 Task: Look for space in Kerman, Iran from 22nd June, 2023 to 30th June, 2023 for 2 adults in price range Rs.7000 to Rs.15000. Place can be entire place with 1  bedroom having 1 bed and 1 bathroom. Property type can be house, flat, guest house, hotel. Booking option can be shelf check-in. Required host language is English.
Action: Mouse moved to (469, 83)
Screenshot: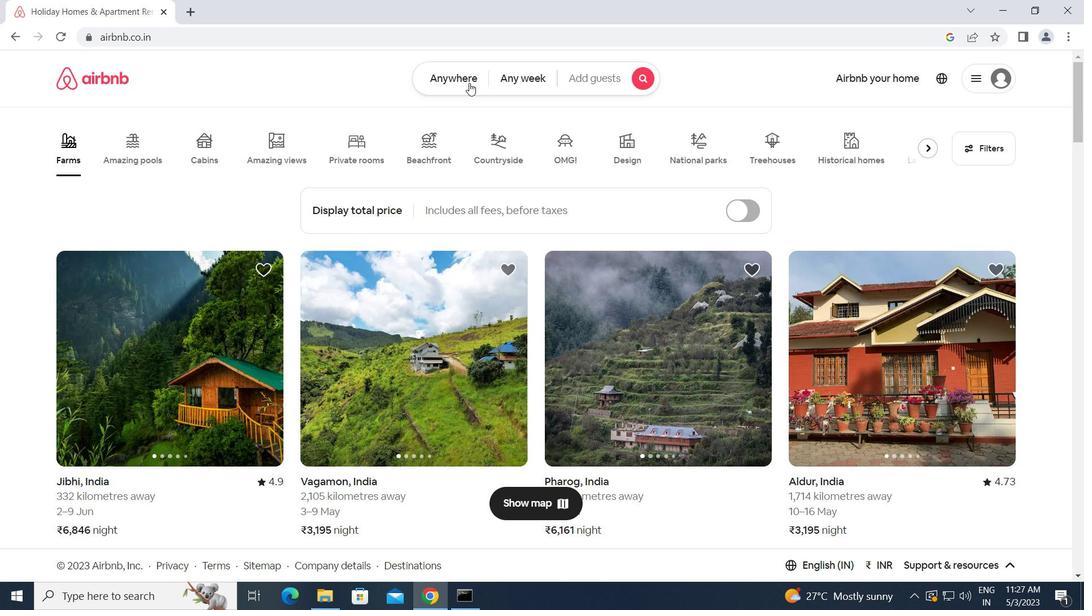 
Action: Mouse pressed left at (469, 83)
Screenshot: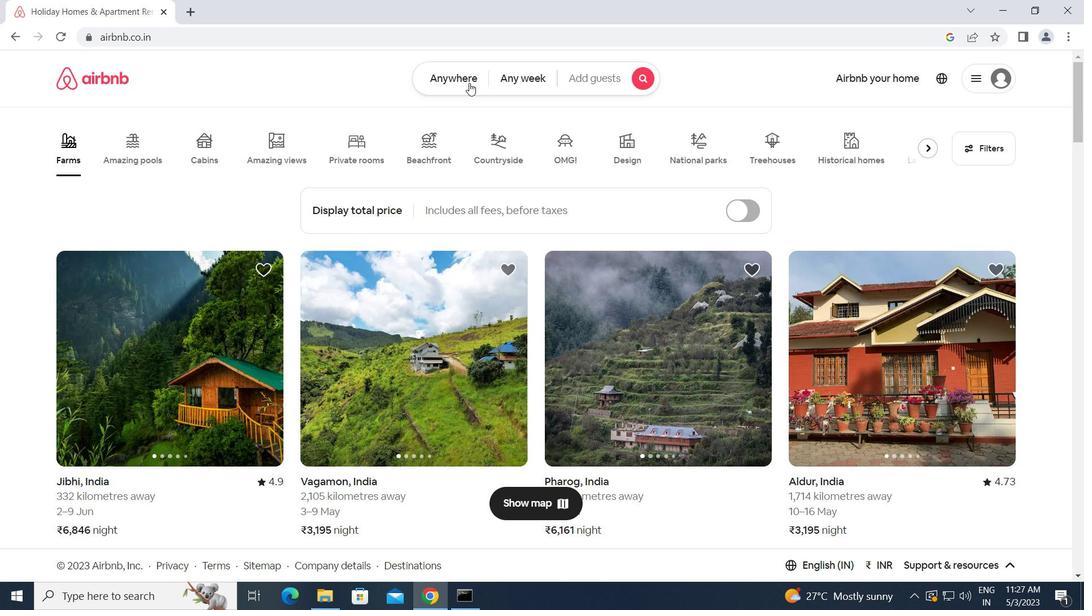 
Action: Mouse moved to (389, 120)
Screenshot: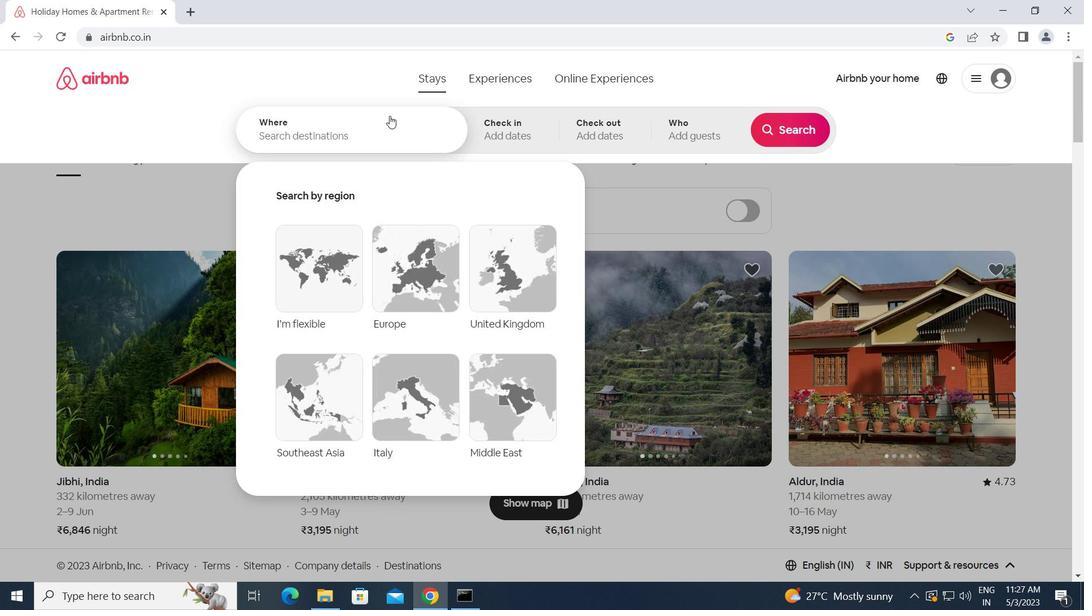 
Action: Mouse pressed left at (389, 120)
Screenshot: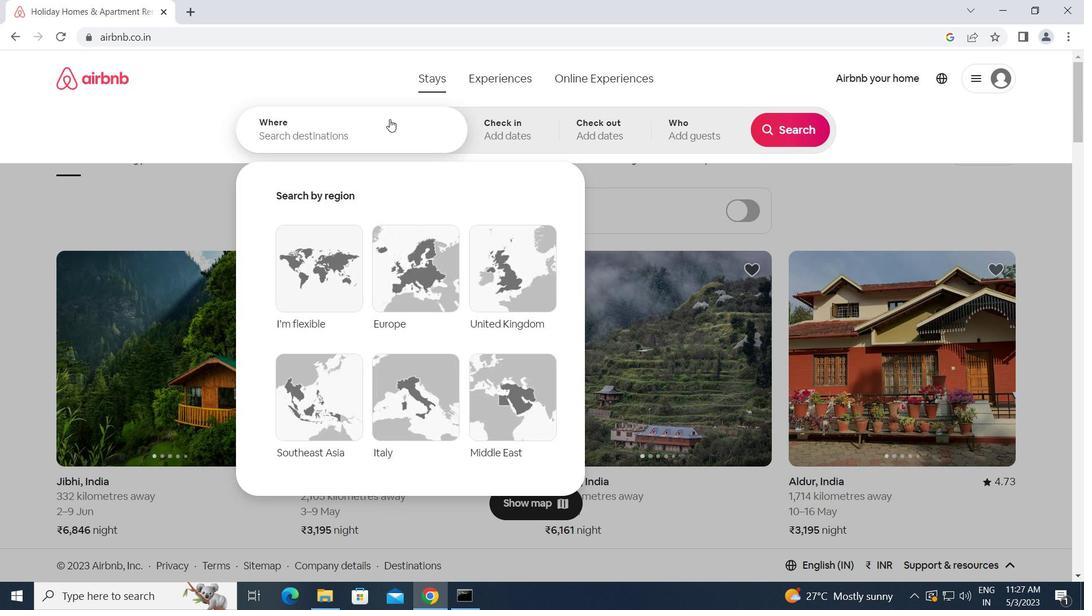 
Action: Mouse moved to (355, 102)
Screenshot: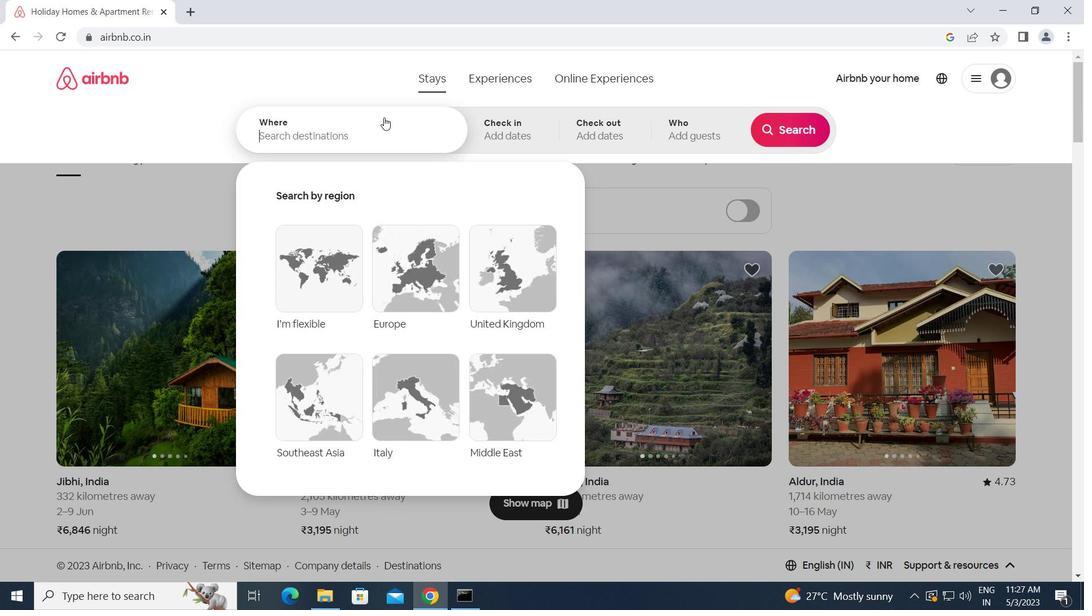 
Action: Key pressed k<Key.caps_lock>erman,<Key.space><Key.caps_lock>i<Key.caps_lock>ran<Key.enter>
Screenshot: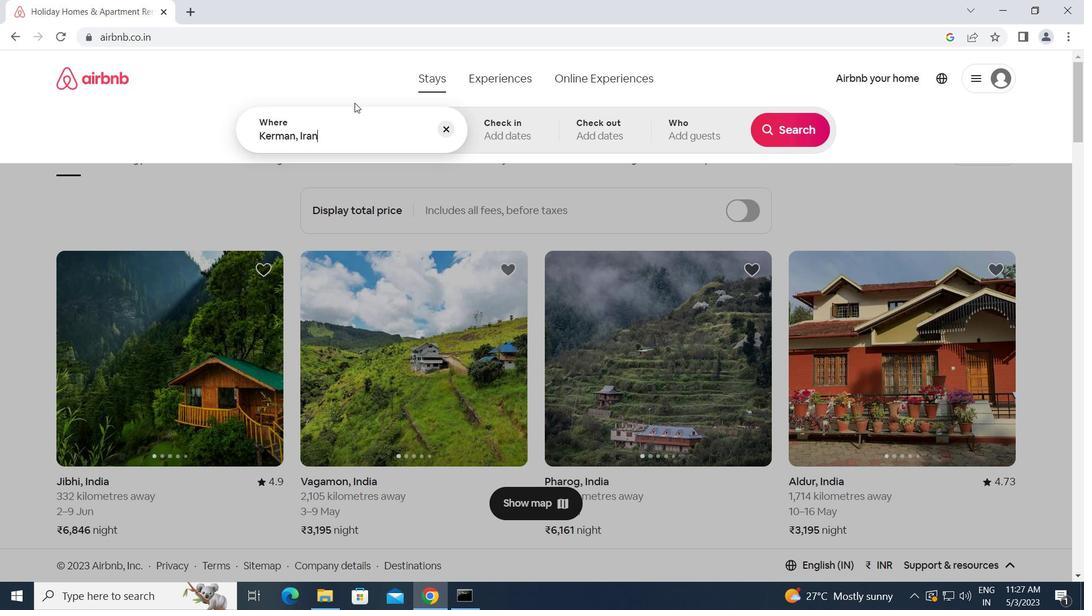 
Action: Mouse moved to (699, 405)
Screenshot: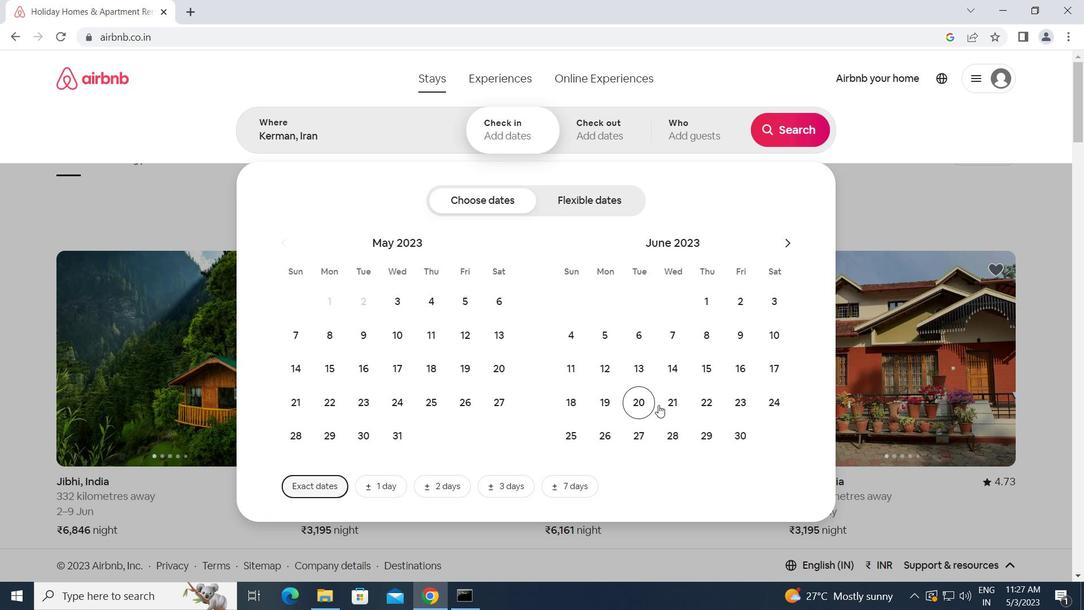 
Action: Mouse pressed left at (699, 405)
Screenshot: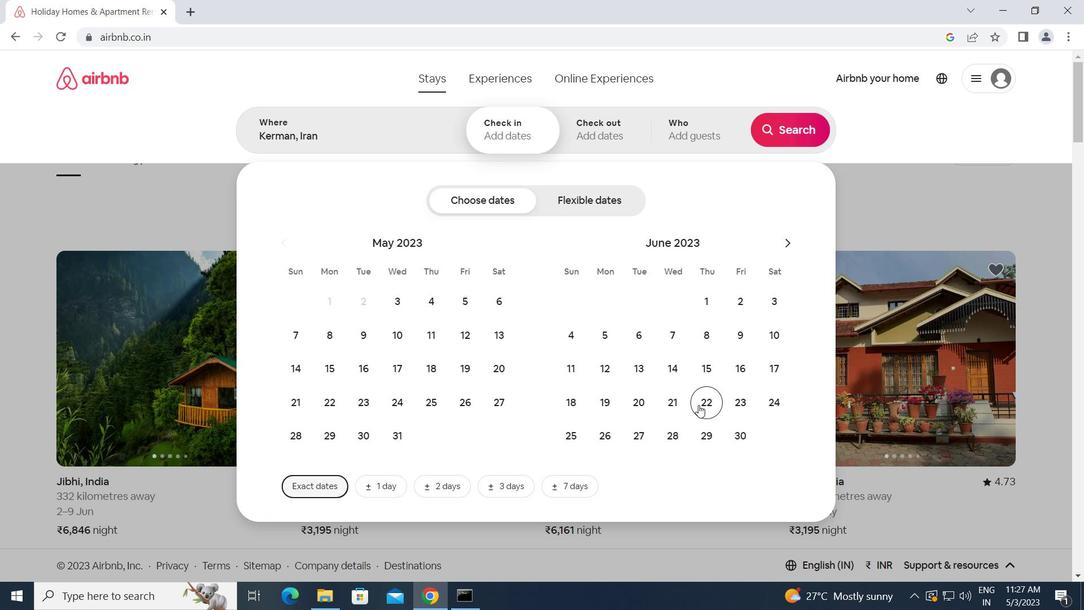 
Action: Mouse moved to (728, 430)
Screenshot: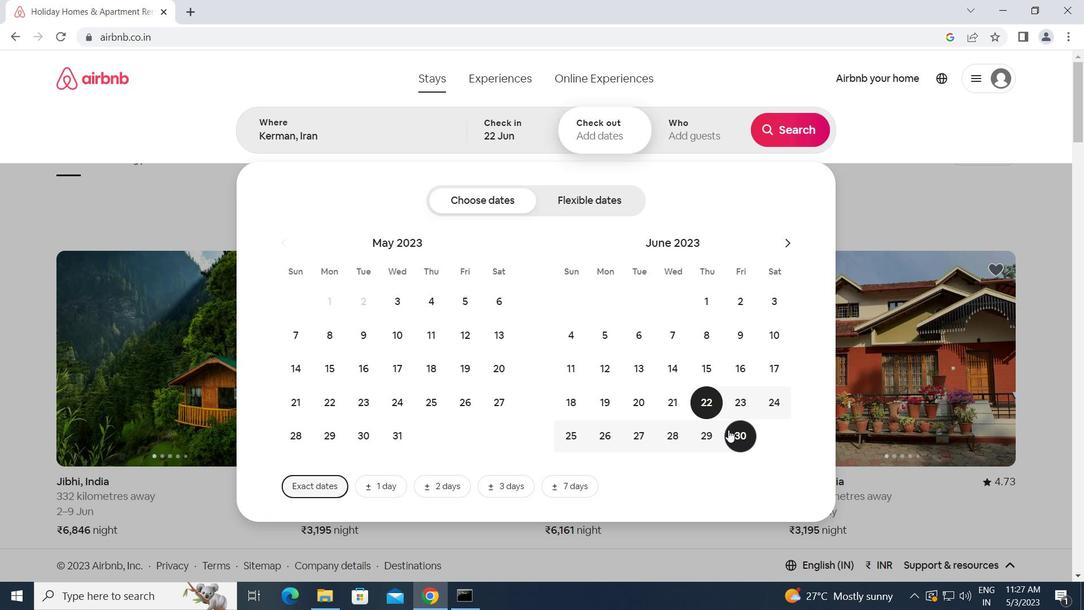 
Action: Mouse pressed left at (728, 430)
Screenshot: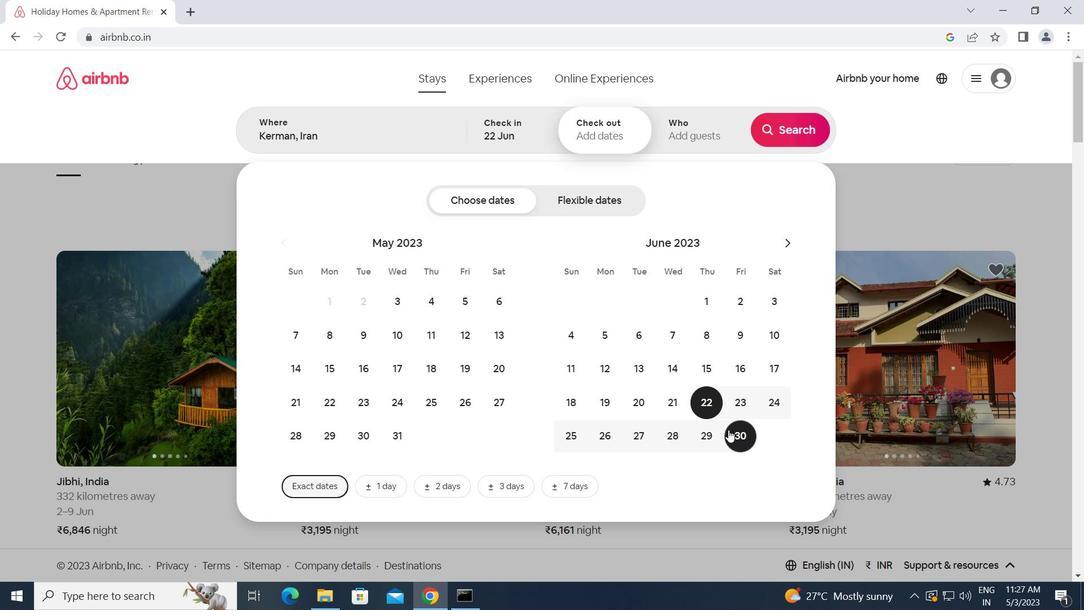 
Action: Mouse moved to (718, 129)
Screenshot: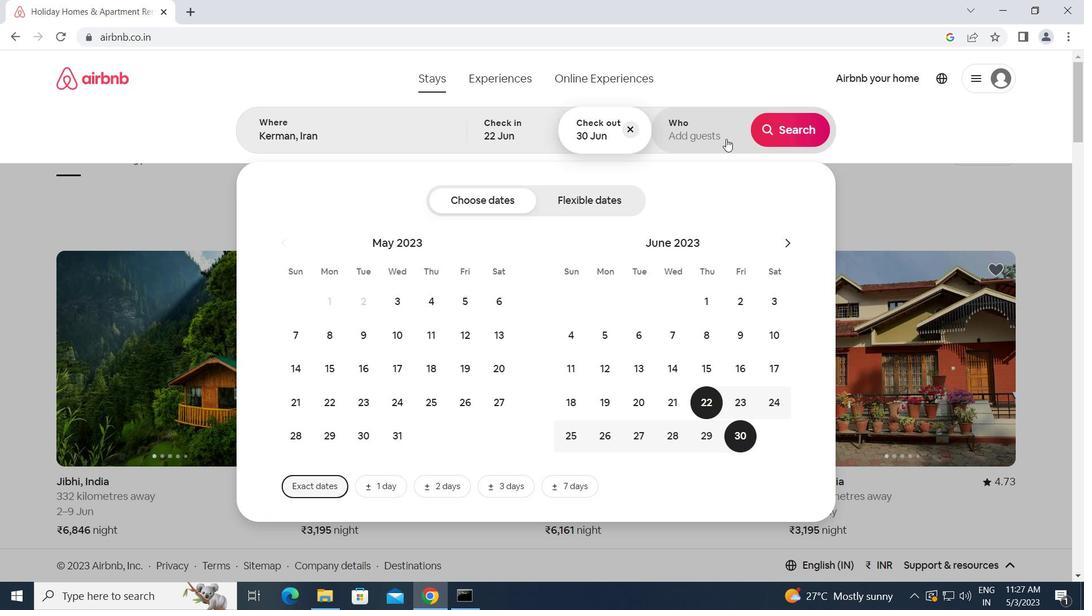 
Action: Mouse pressed left at (718, 129)
Screenshot: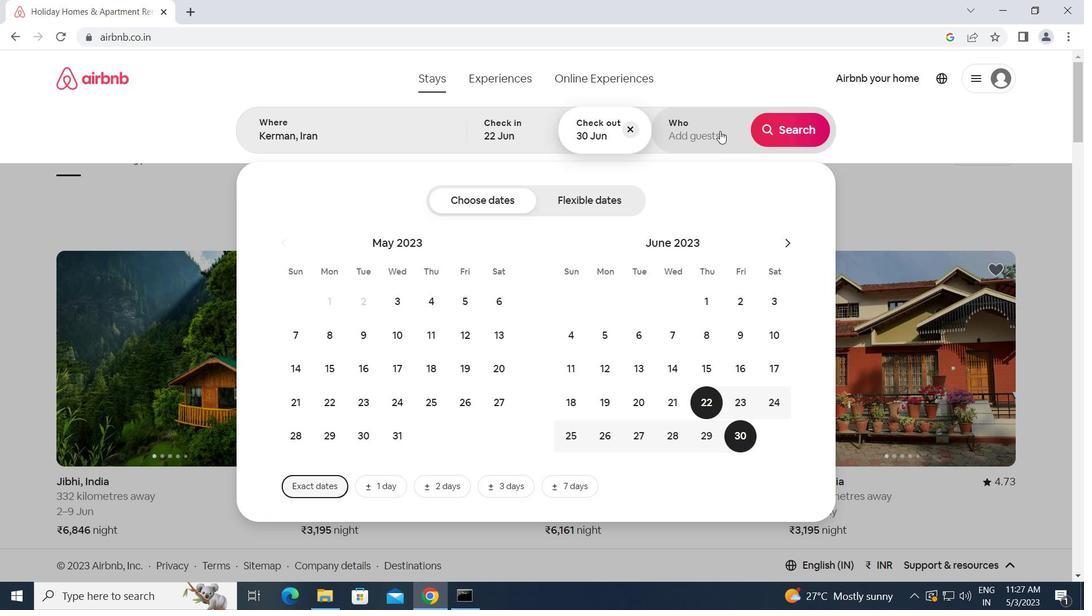 
Action: Mouse moved to (800, 201)
Screenshot: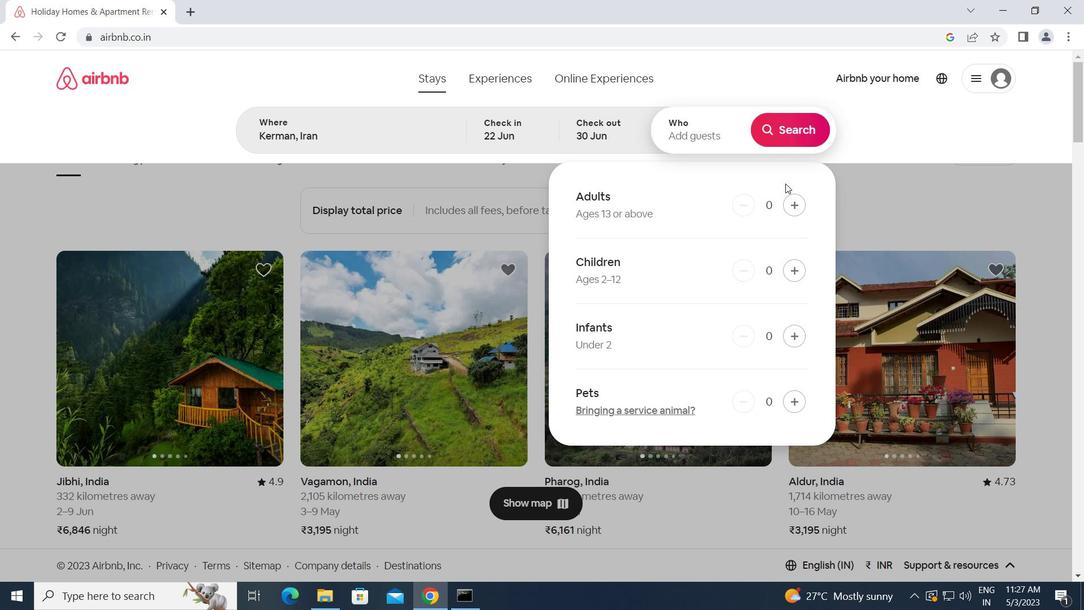 
Action: Mouse pressed left at (800, 201)
Screenshot: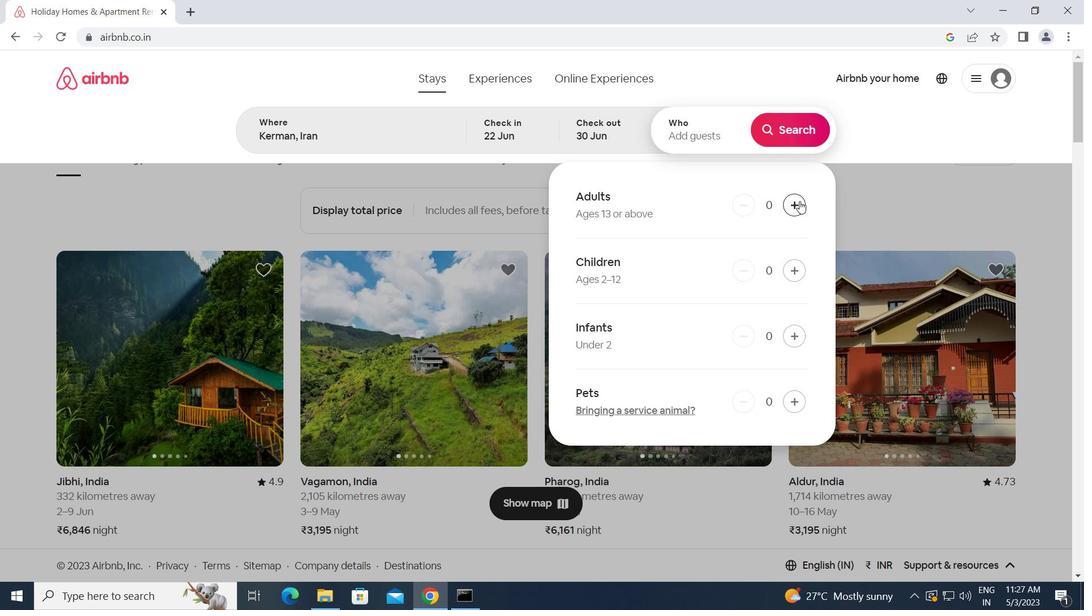 
Action: Mouse pressed left at (800, 201)
Screenshot: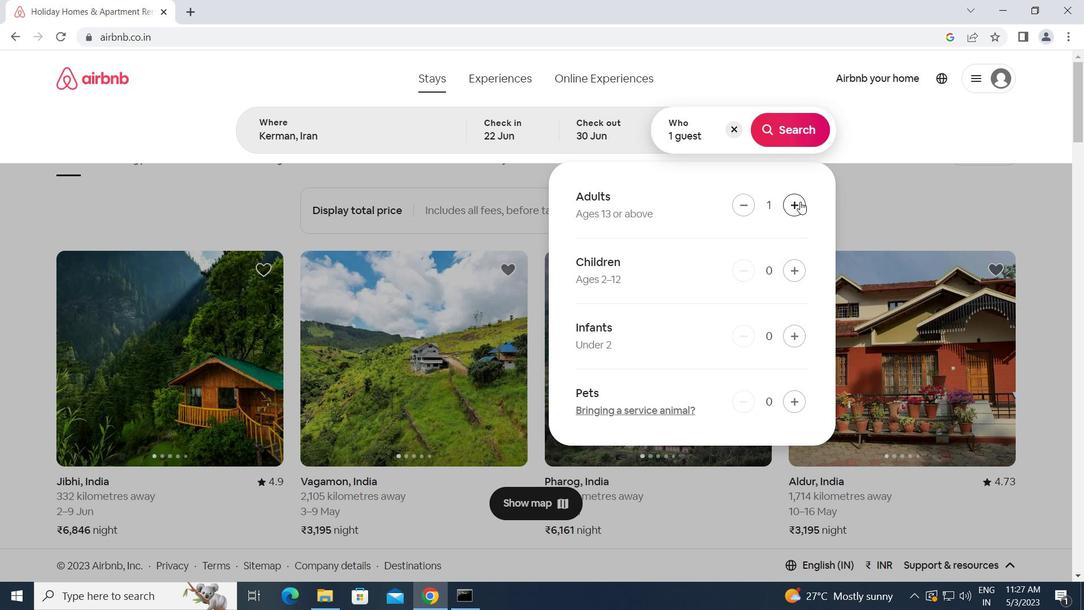 
Action: Mouse moved to (789, 119)
Screenshot: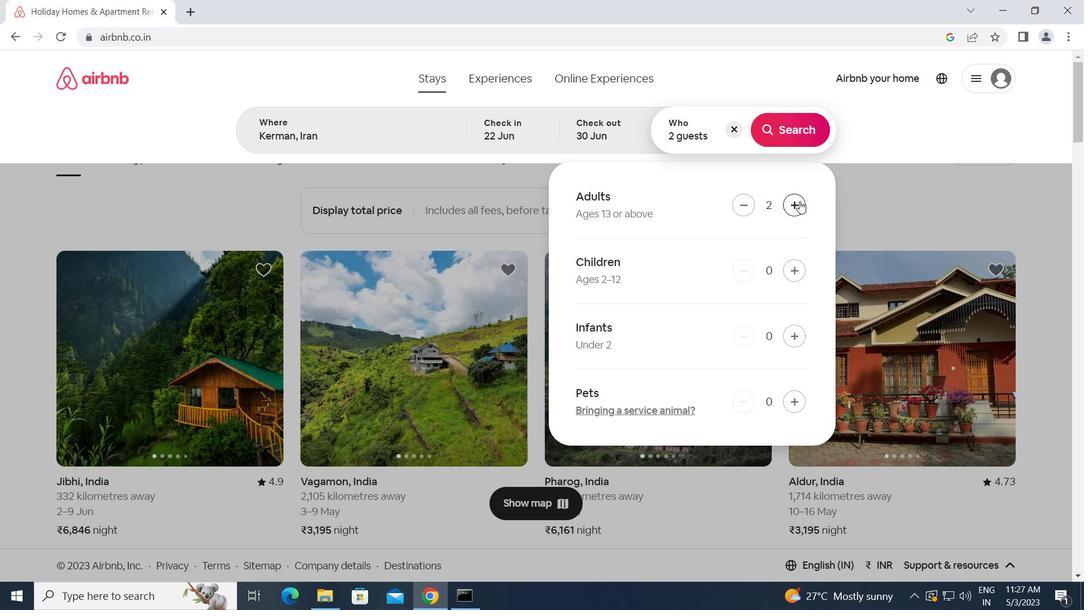 
Action: Mouse pressed left at (789, 119)
Screenshot: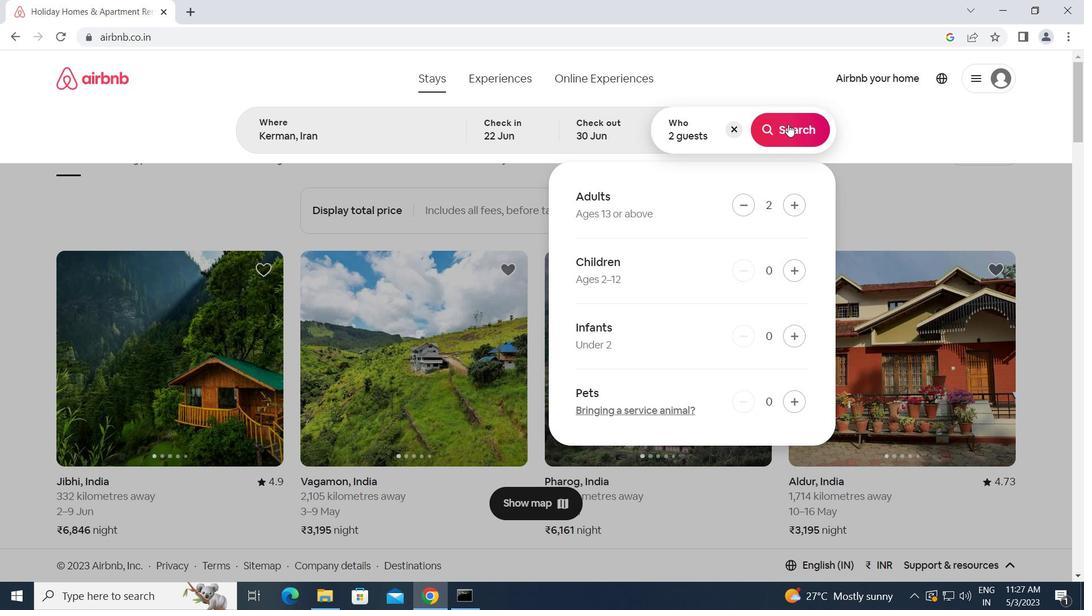 
Action: Mouse moved to (1017, 129)
Screenshot: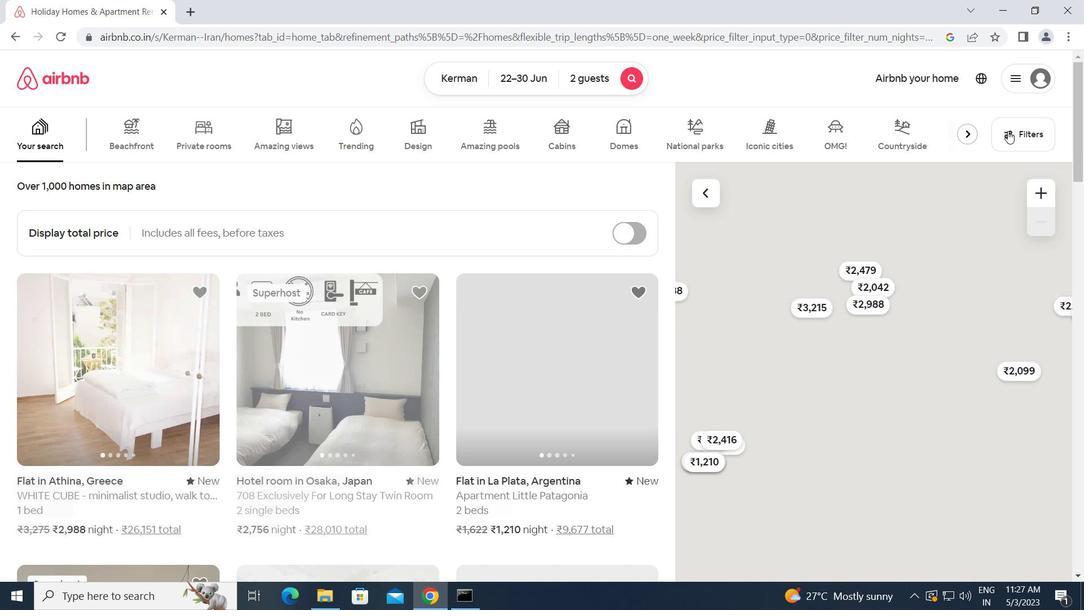 
Action: Mouse pressed left at (1017, 129)
Screenshot: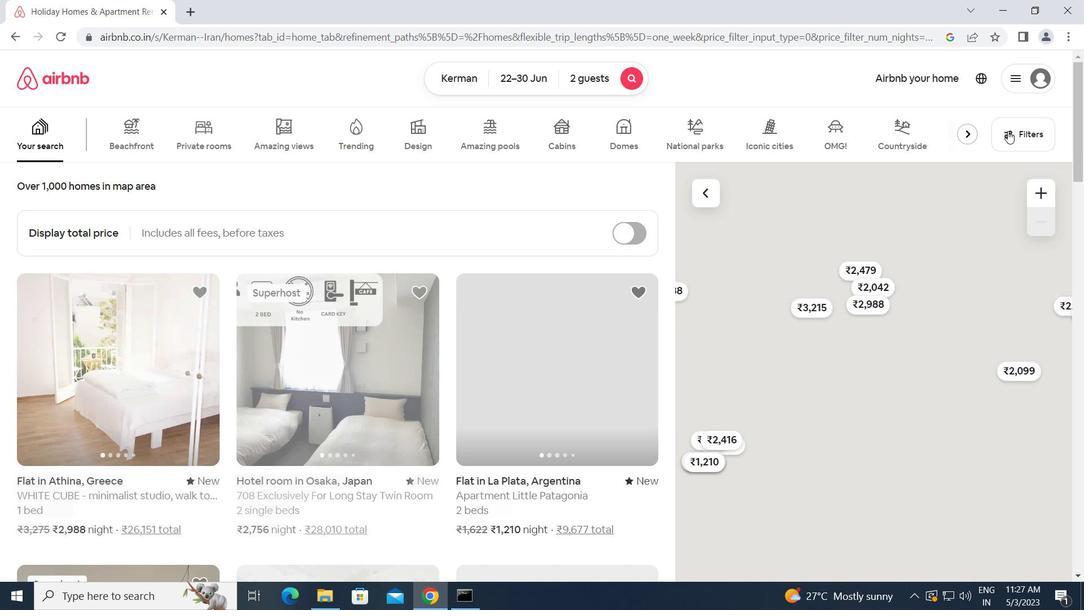 
Action: Mouse moved to (365, 316)
Screenshot: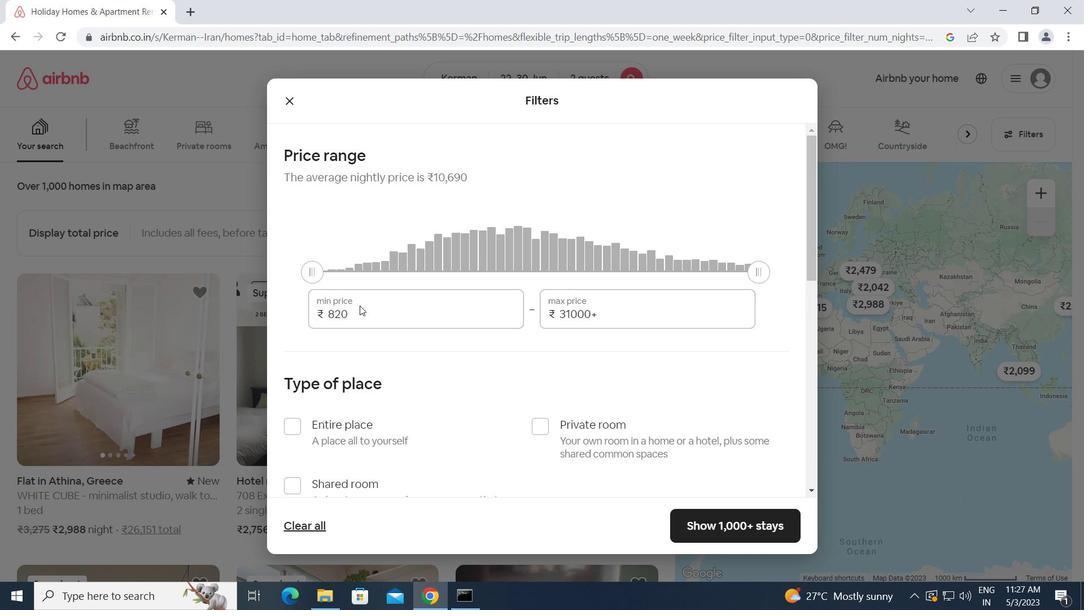 
Action: Mouse pressed left at (365, 316)
Screenshot: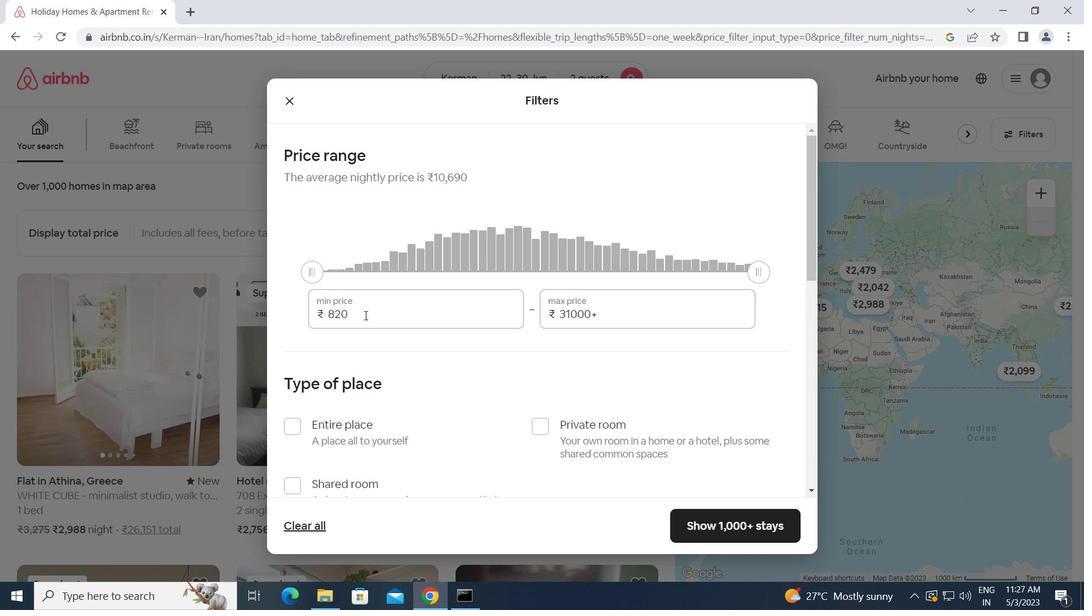 
Action: Mouse moved to (301, 321)
Screenshot: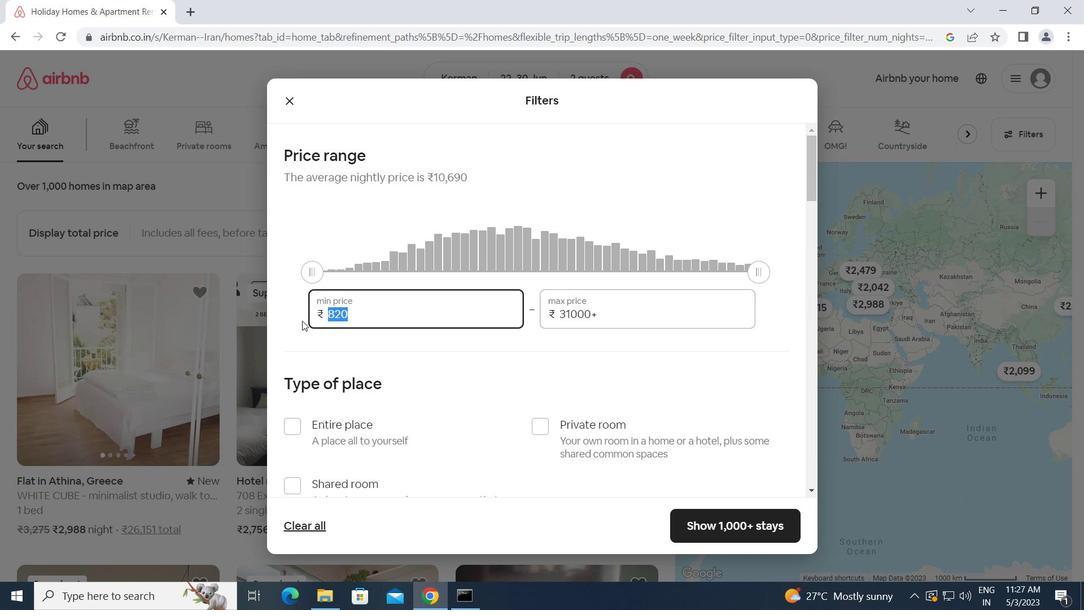 
Action: Key pressed 7000<Key.tab>1<Key.backspace><Key.backspace><Key.backspace><Key.backspace><Key.backspace><Key.backspace><Key.backspace><Key.backspace><Key.backspace><Key.backspace><Key.backspace><Key.backspace><Key.backspace><Key.backspace>15000
Screenshot: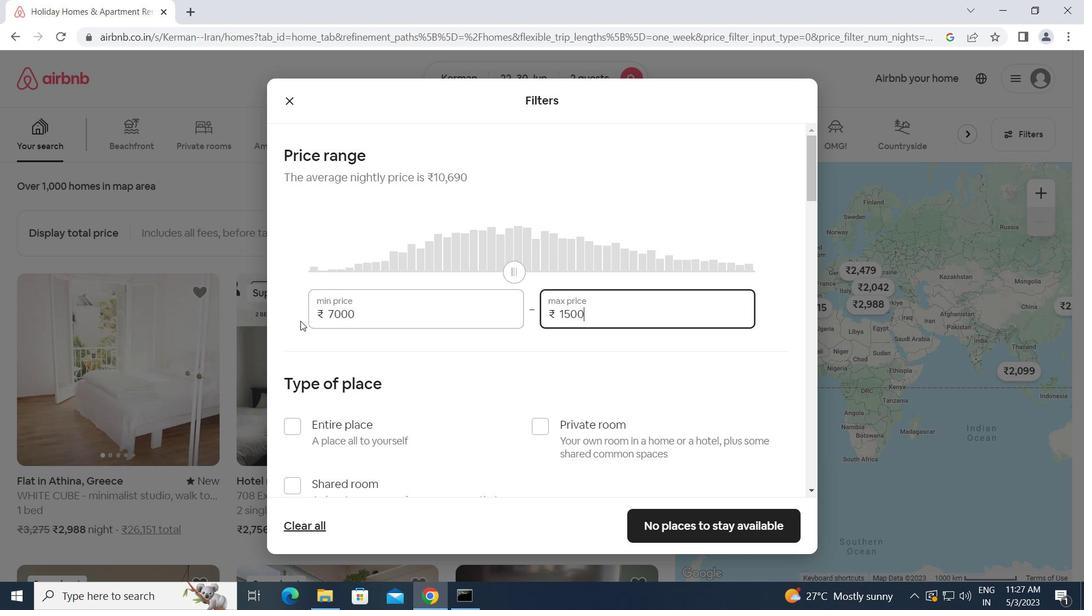 
Action: Mouse moved to (289, 428)
Screenshot: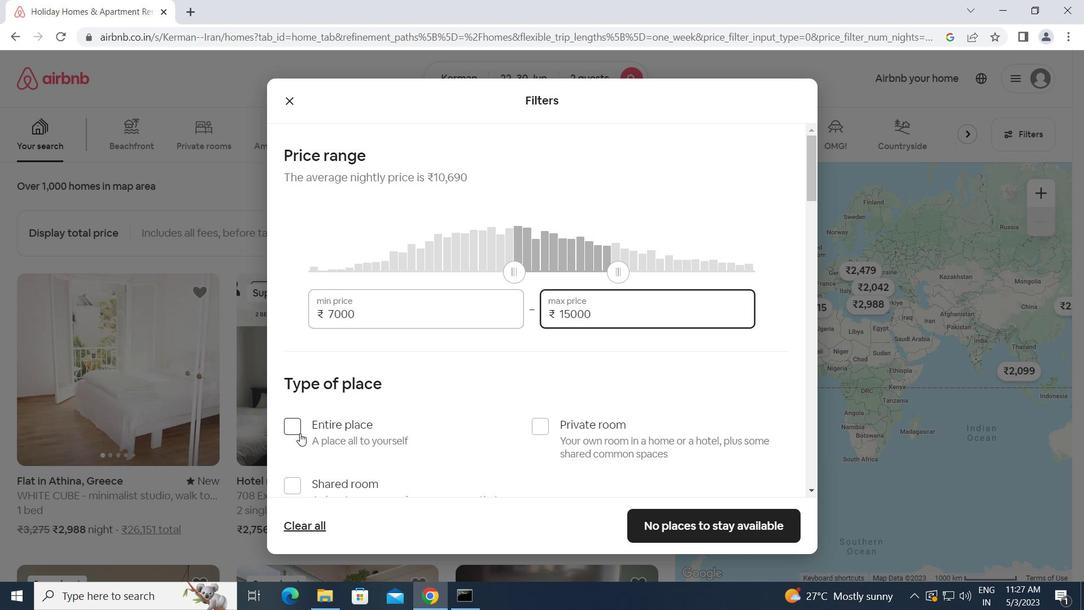 
Action: Mouse pressed left at (289, 428)
Screenshot: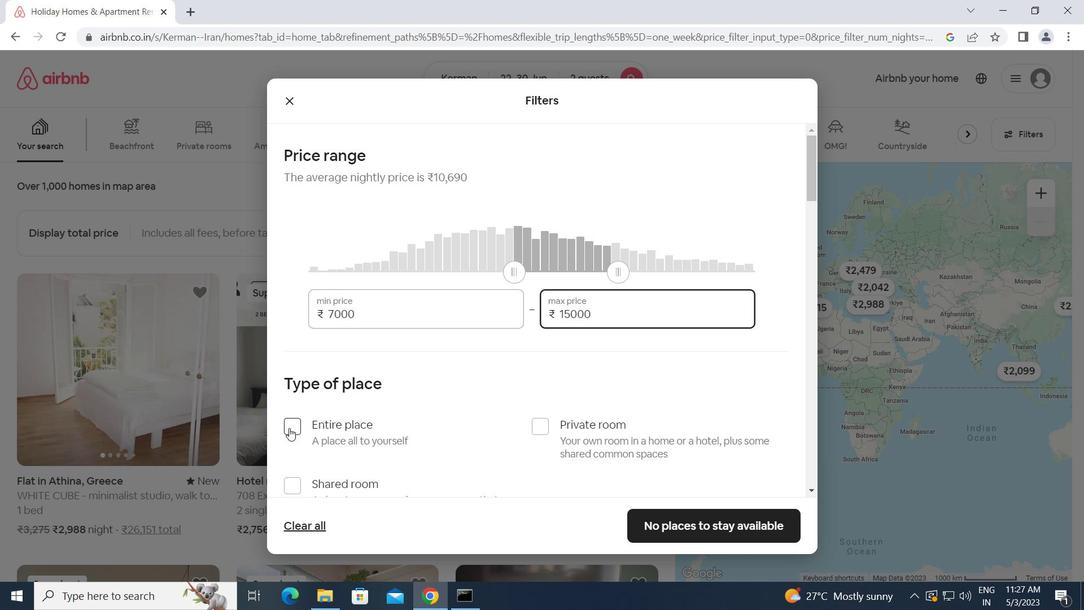 
Action: Mouse moved to (333, 428)
Screenshot: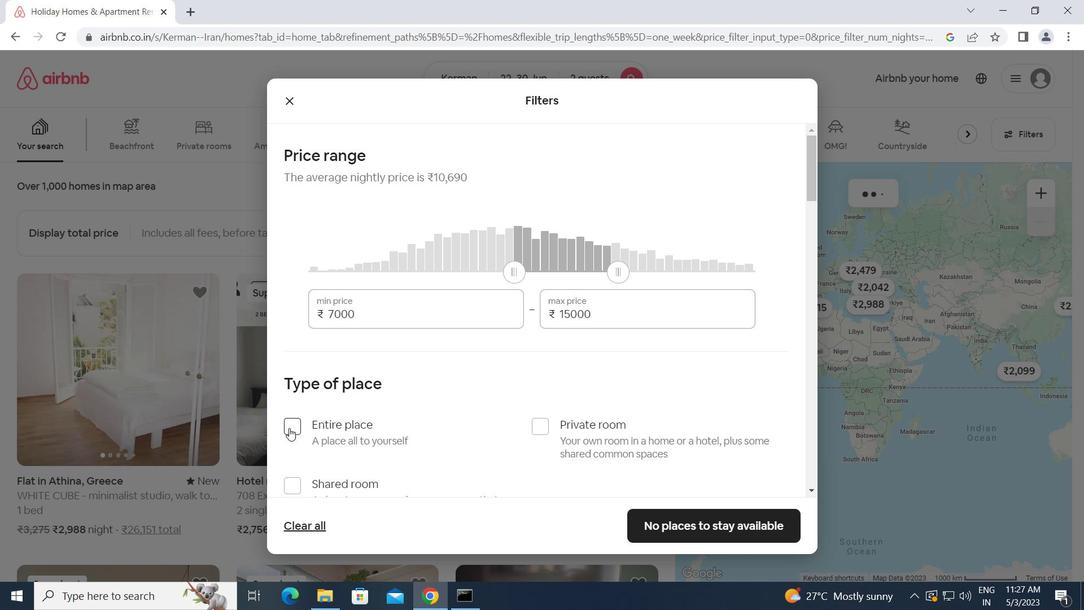 
Action: Mouse scrolled (333, 428) with delta (0, 0)
Screenshot: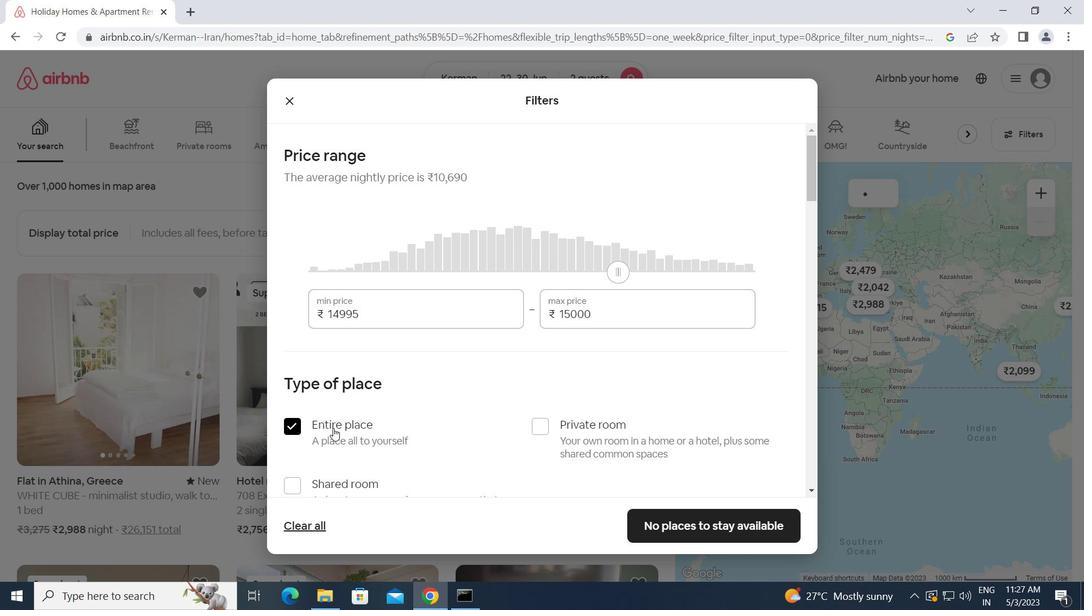 
Action: Mouse scrolled (333, 428) with delta (0, 0)
Screenshot: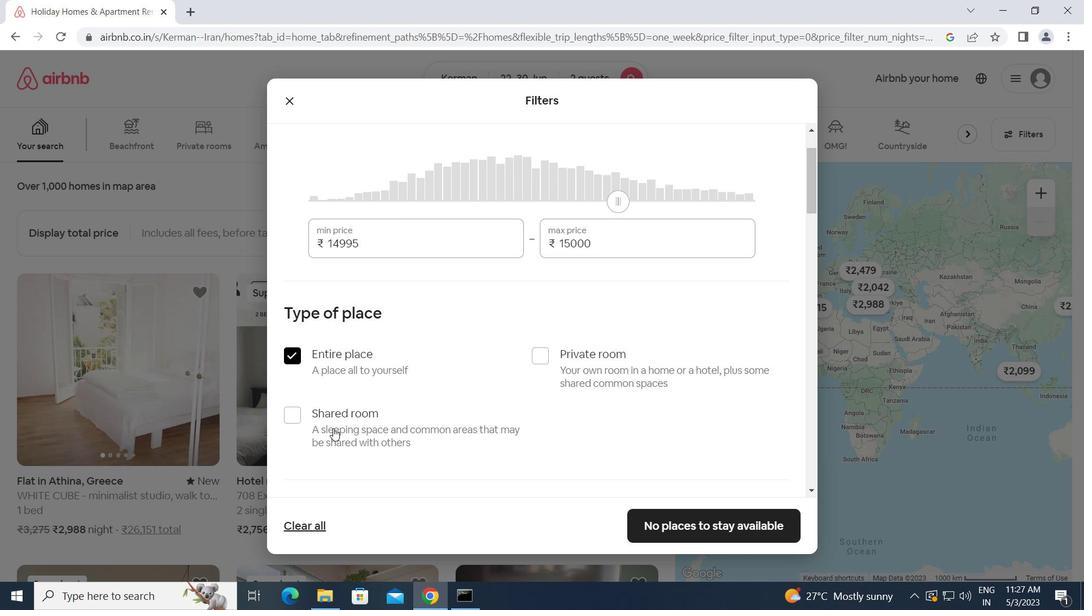 
Action: Mouse scrolled (333, 428) with delta (0, 0)
Screenshot: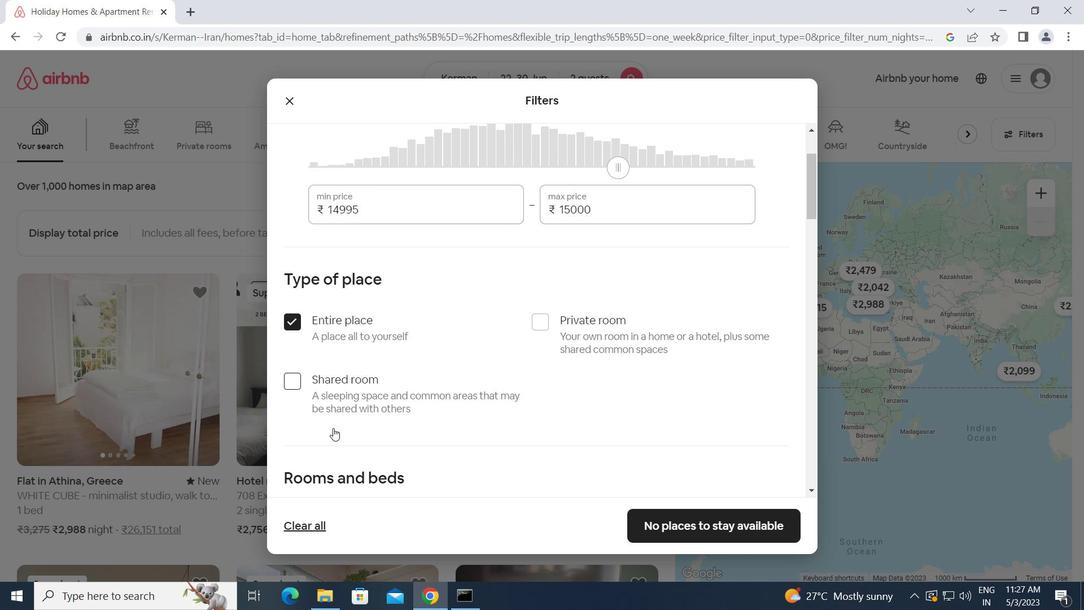 
Action: Mouse moved to (358, 442)
Screenshot: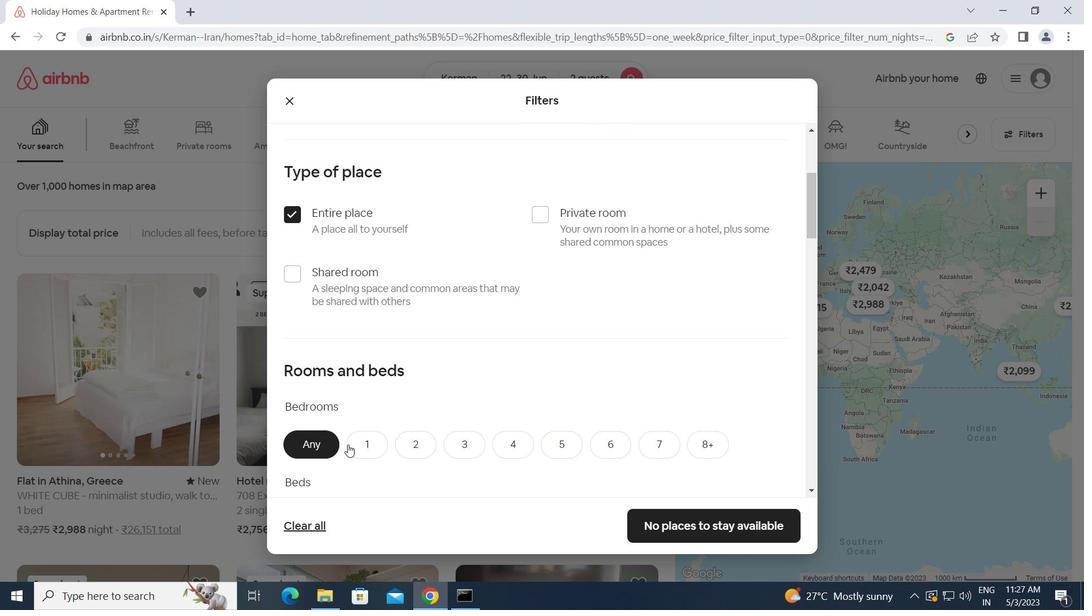 
Action: Mouse pressed left at (358, 442)
Screenshot: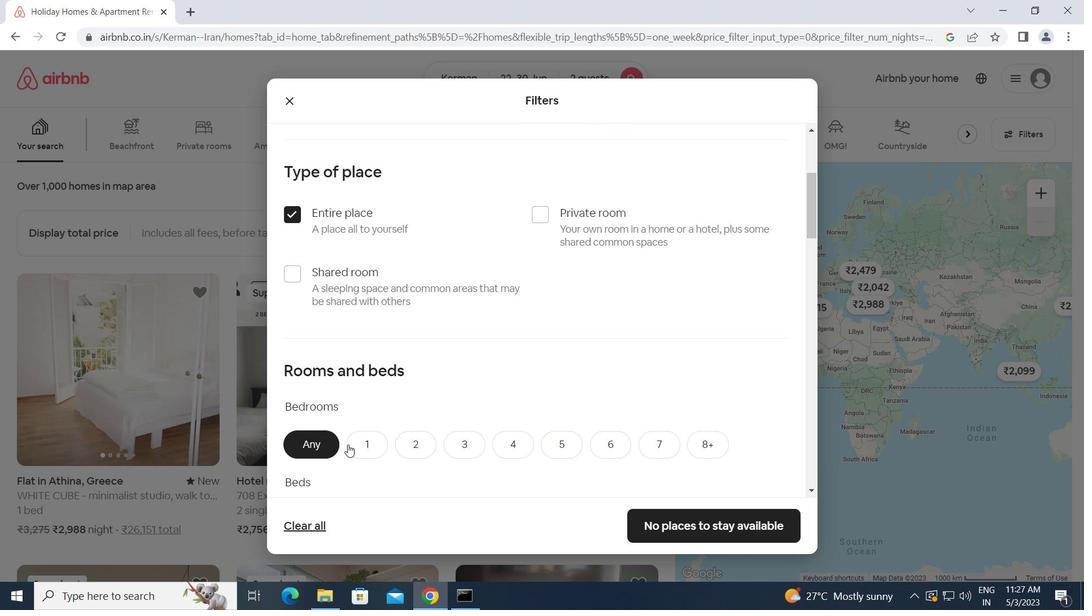 
Action: Mouse scrolled (358, 441) with delta (0, 0)
Screenshot: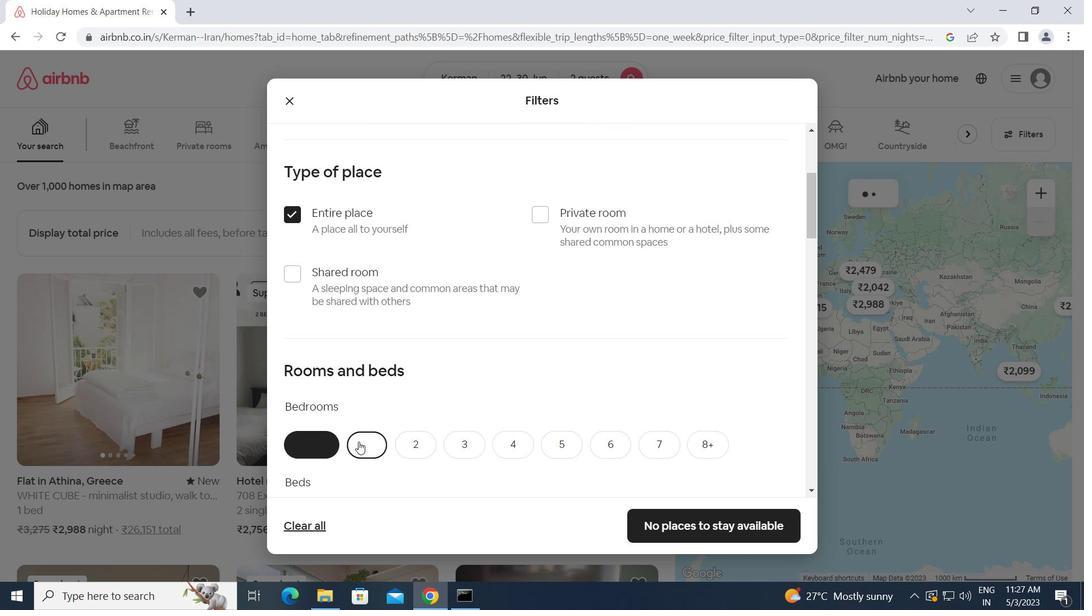 
Action: Mouse scrolled (358, 441) with delta (0, 0)
Screenshot: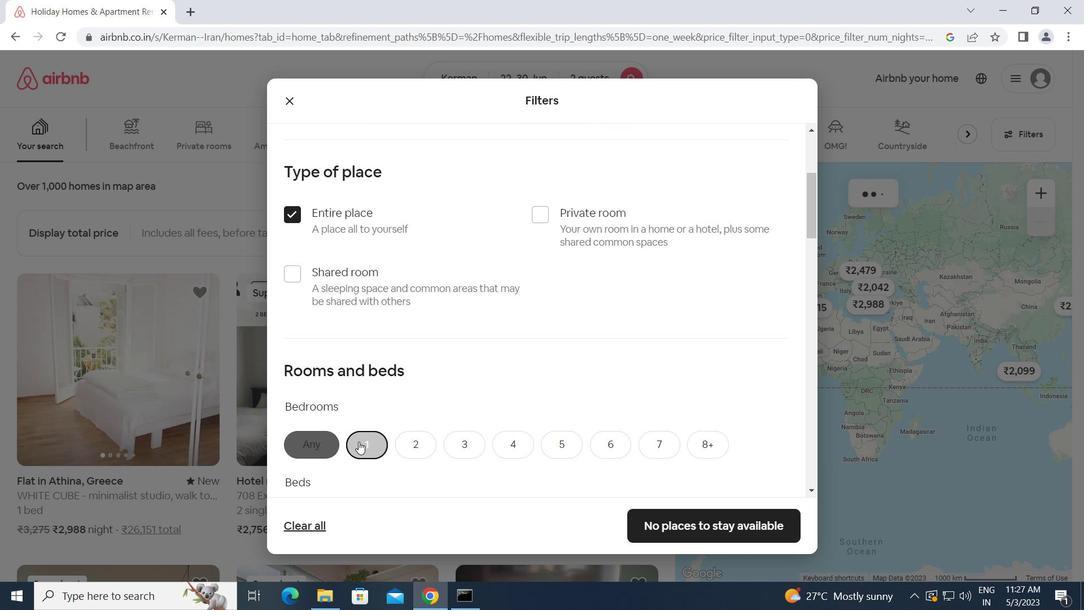 
Action: Mouse moved to (375, 379)
Screenshot: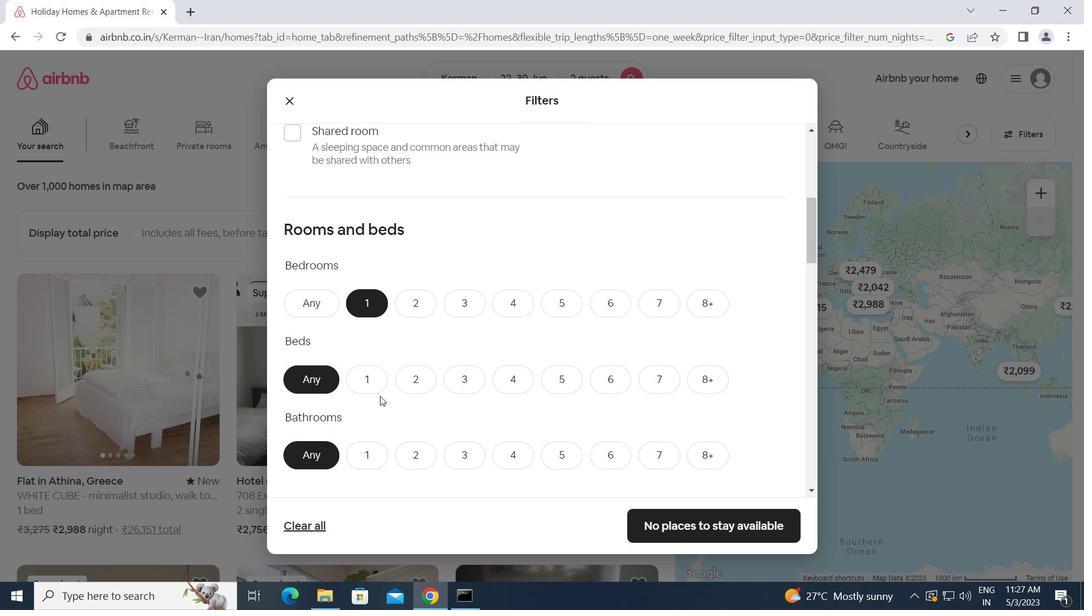 
Action: Mouse pressed left at (375, 379)
Screenshot: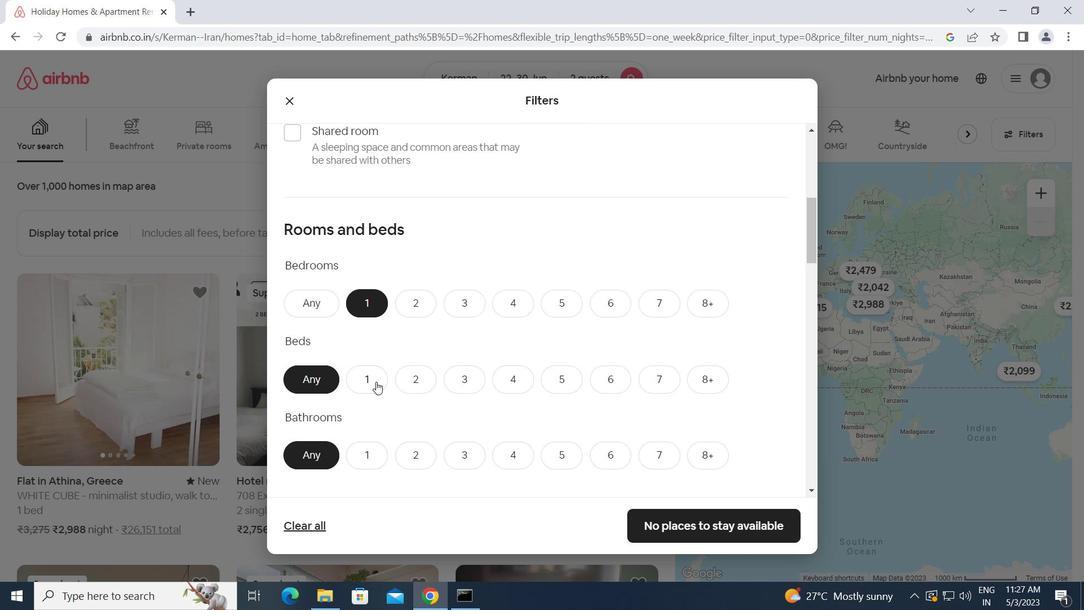 
Action: Mouse moved to (375, 450)
Screenshot: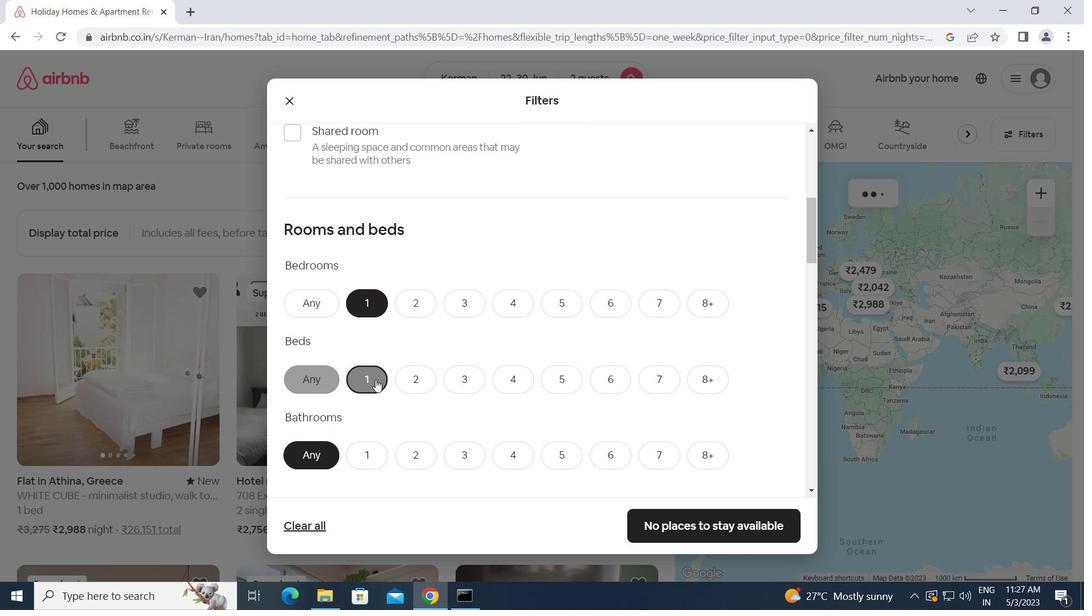 
Action: Mouse pressed left at (375, 450)
Screenshot: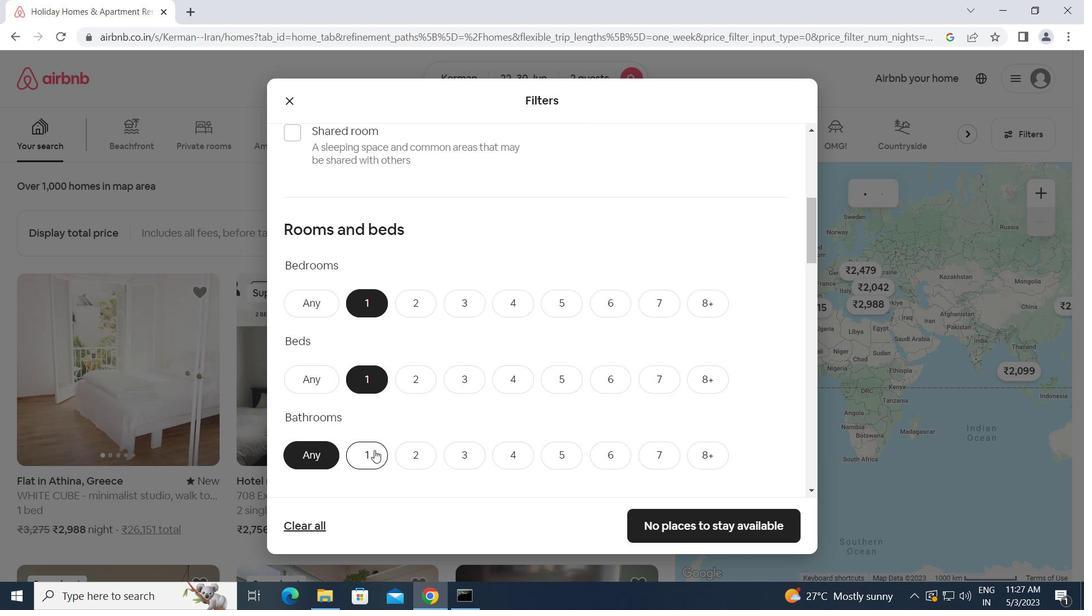 
Action: Mouse moved to (375, 457)
Screenshot: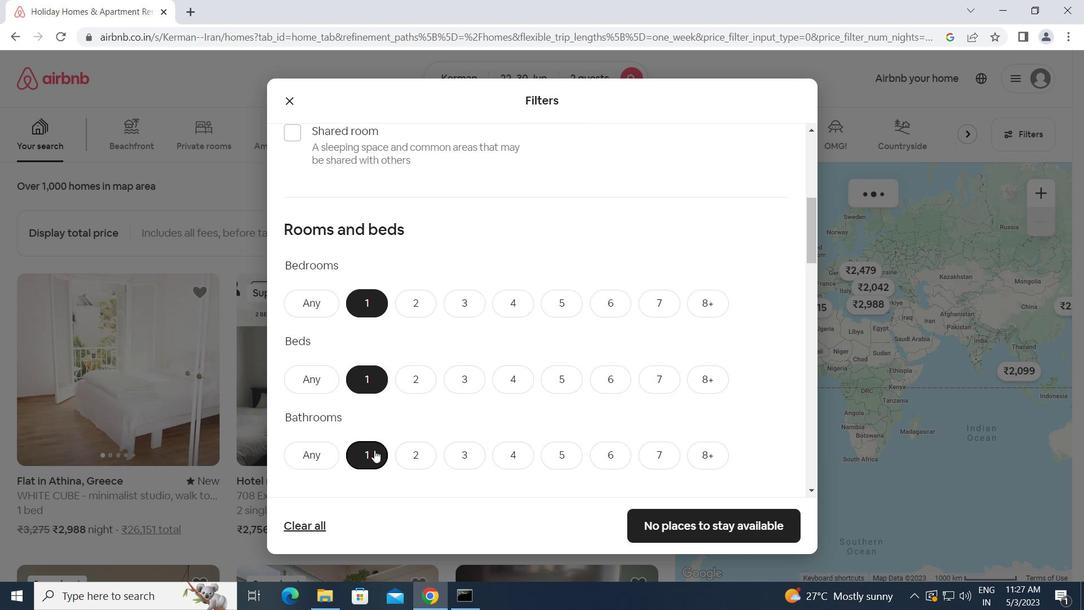 
Action: Mouse scrolled (375, 457) with delta (0, 0)
Screenshot: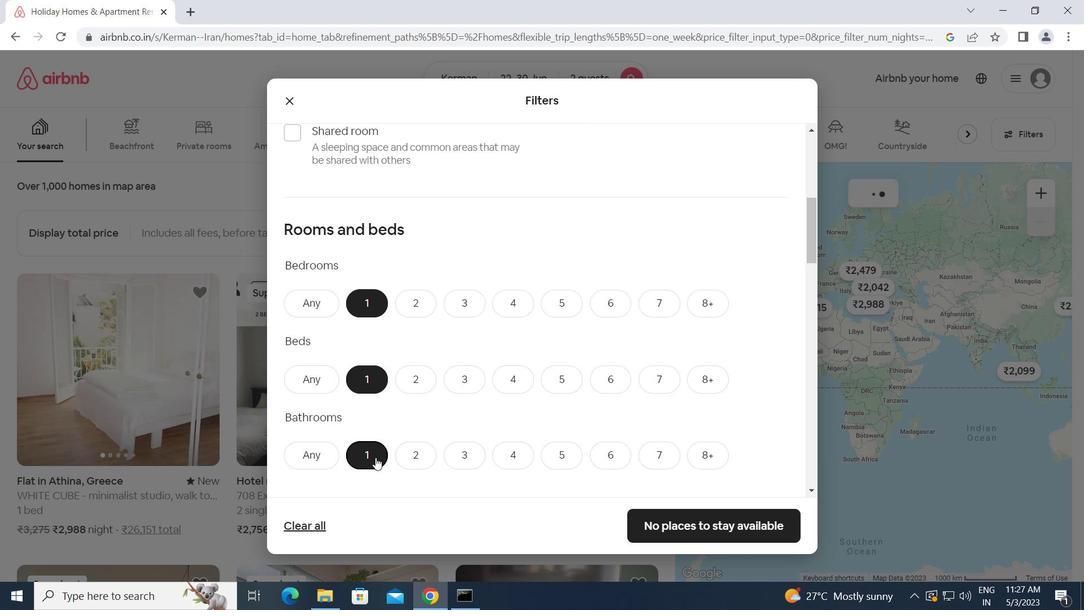 
Action: Mouse moved to (375, 456)
Screenshot: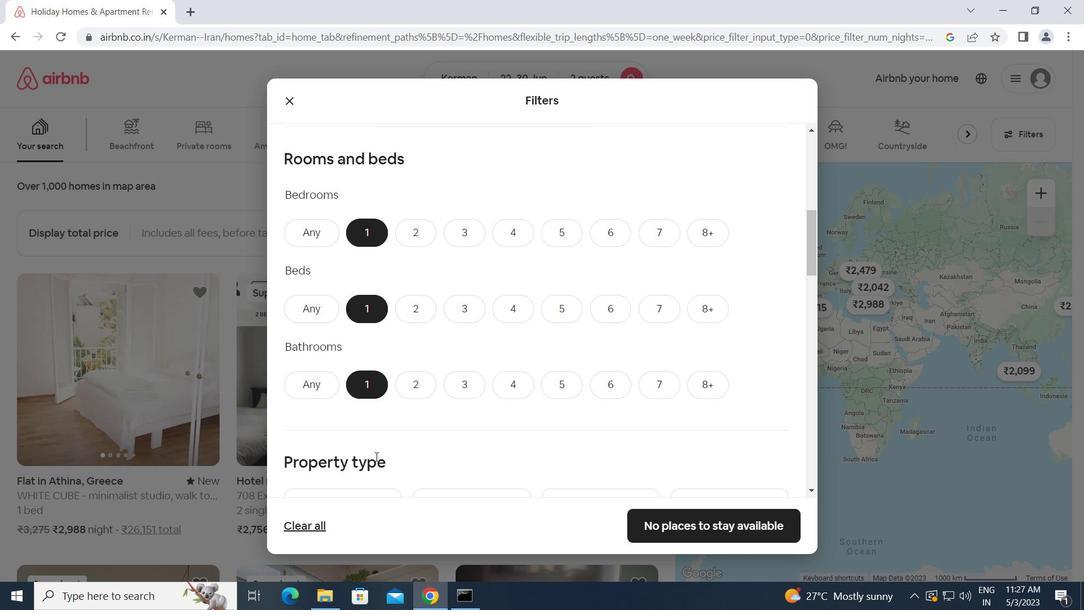 
Action: Mouse scrolled (375, 456) with delta (0, 0)
Screenshot: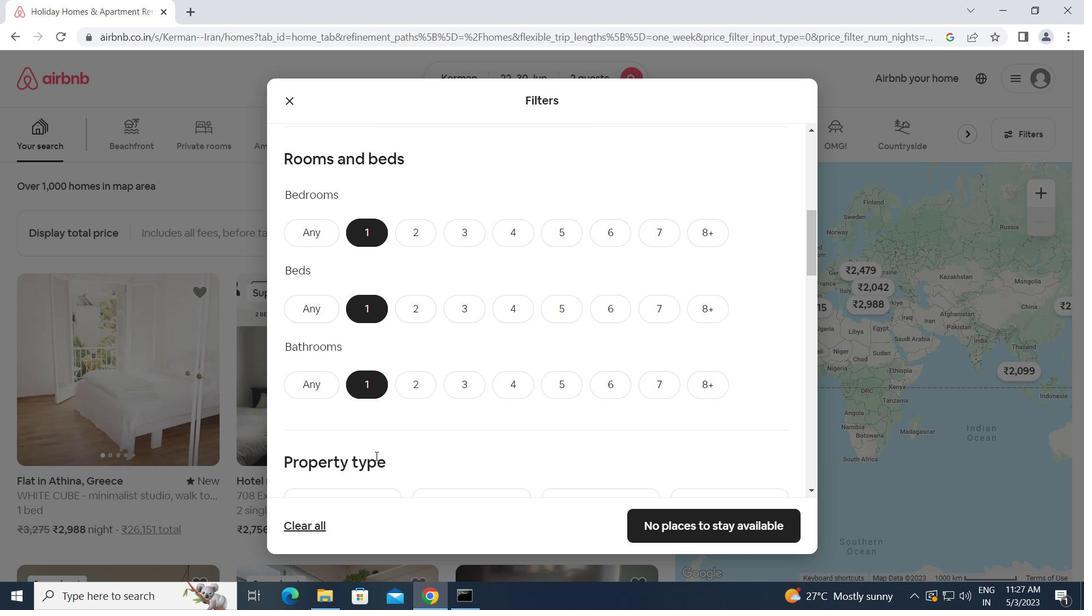 
Action: Mouse scrolled (375, 456) with delta (0, 0)
Screenshot: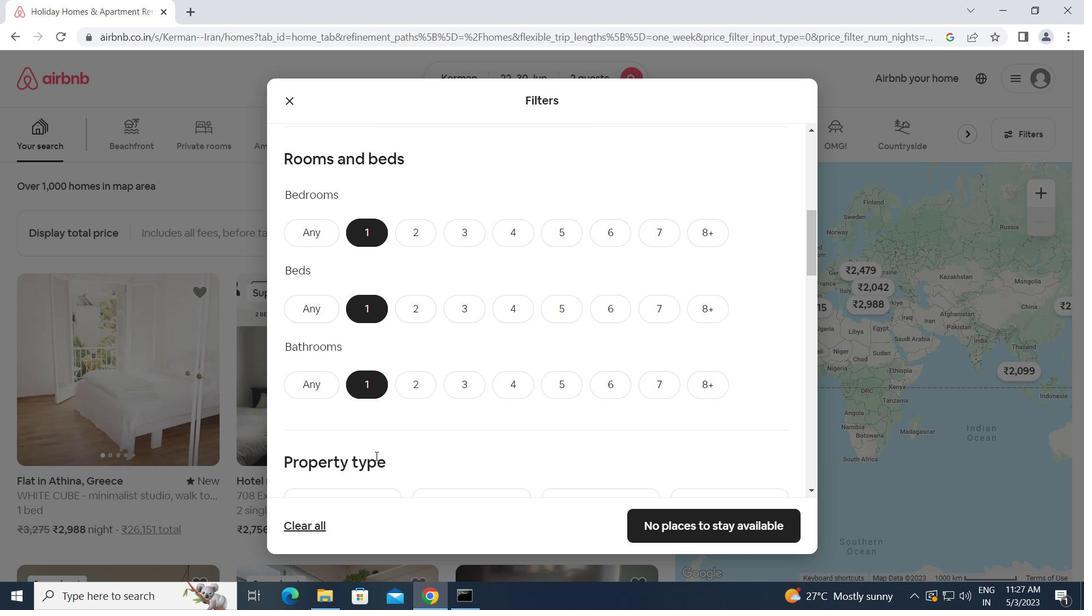 
Action: Mouse moved to (342, 412)
Screenshot: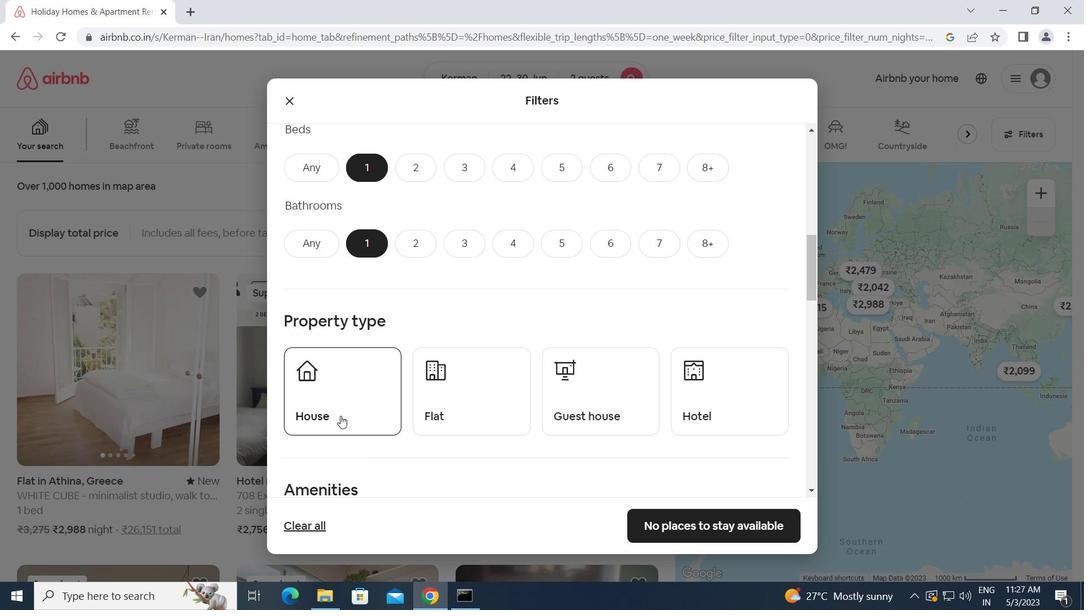 
Action: Mouse pressed left at (342, 412)
Screenshot: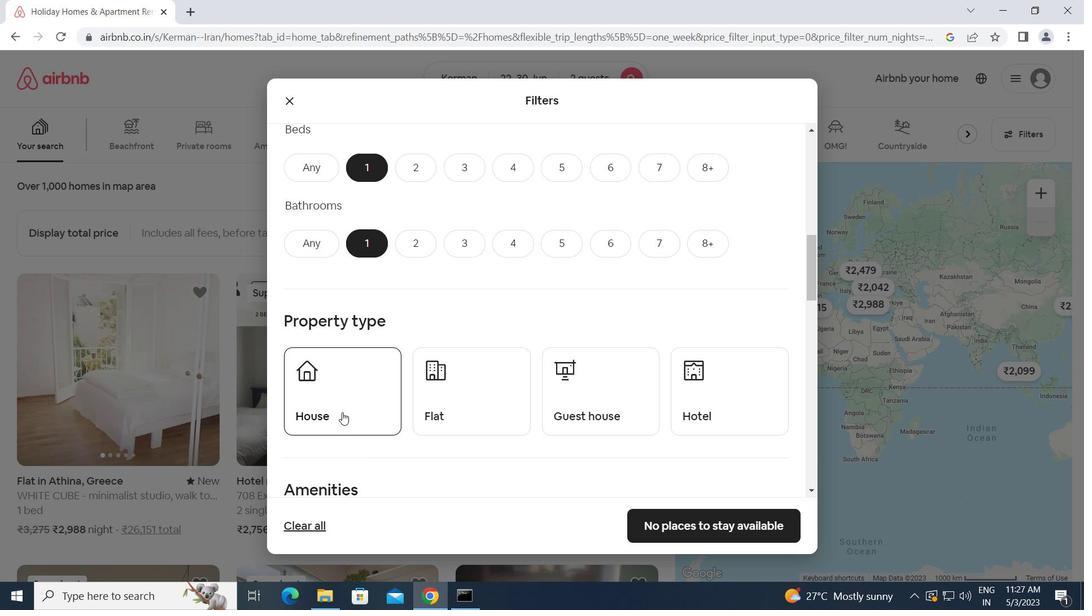 
Action: Mouse moved to (465, 409)
Screenshot: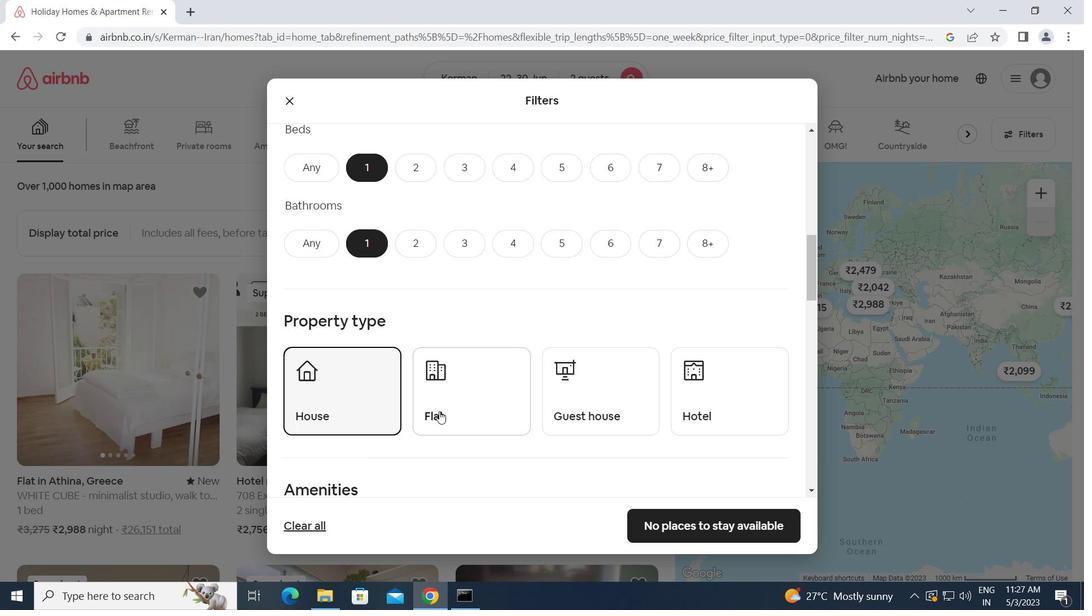 
Action: Mouse pressed left at (465, 409)
Screenshot: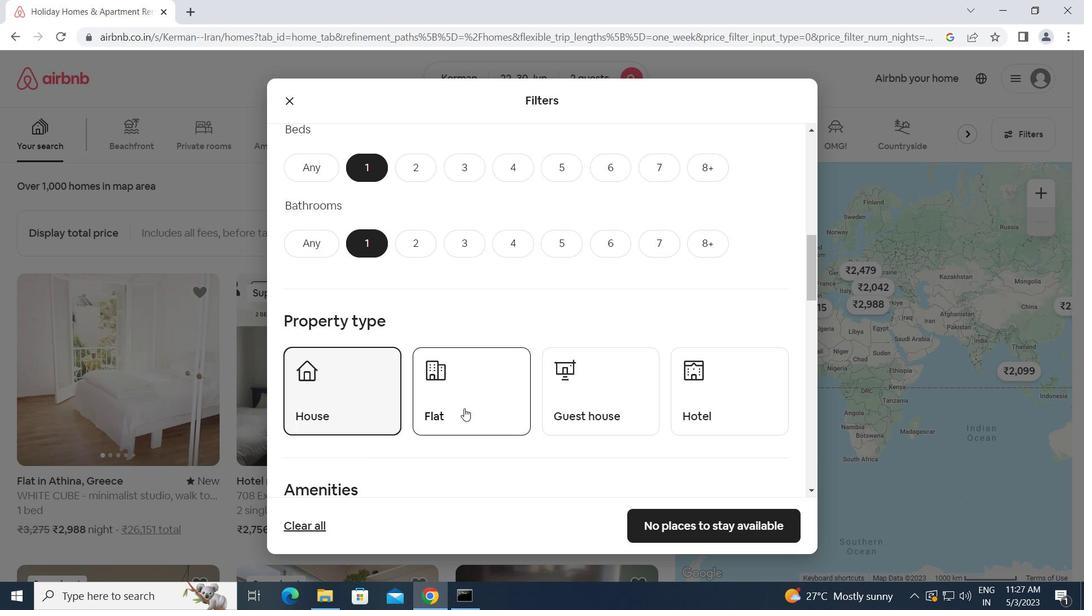 
Action: Mouse moved to (607, 372)
Screenshot: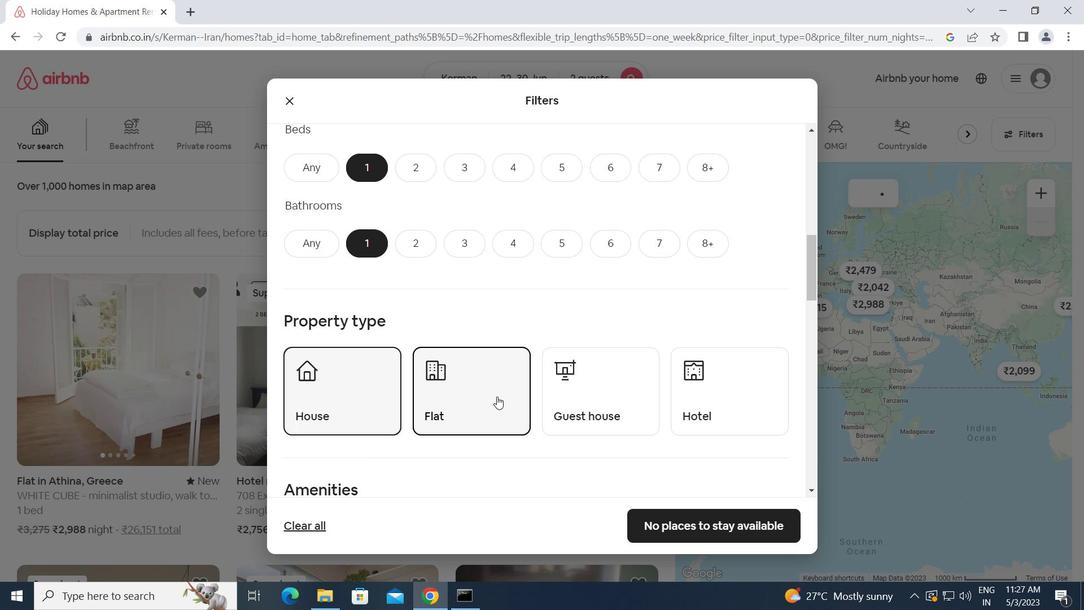 
Action: Mouse pressed left at (607, 372)
Screenshot: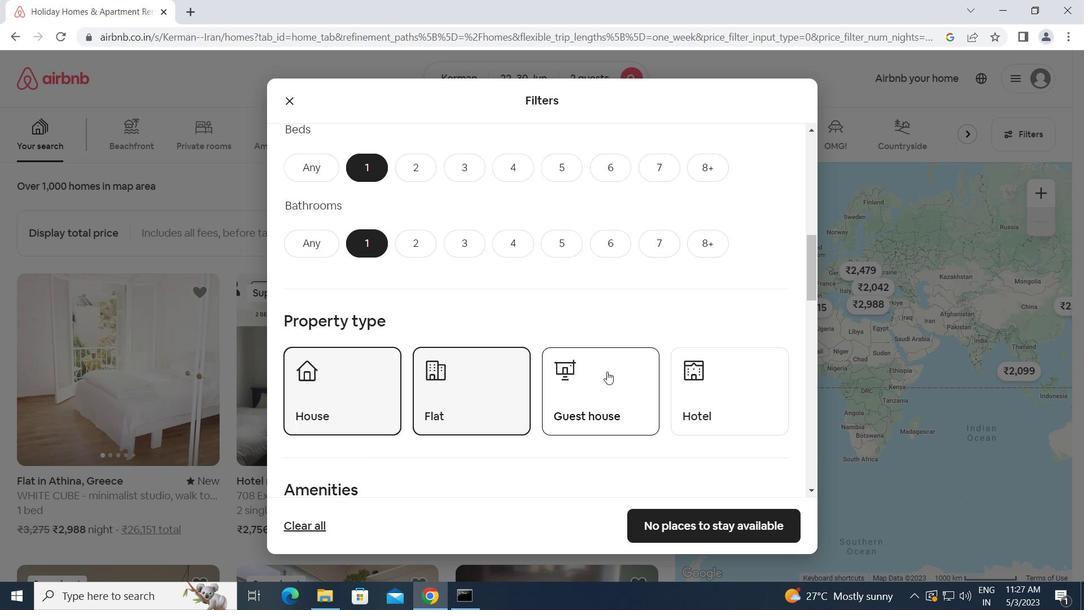 
Action: Mouse moved to (710, 380)
Screenshot: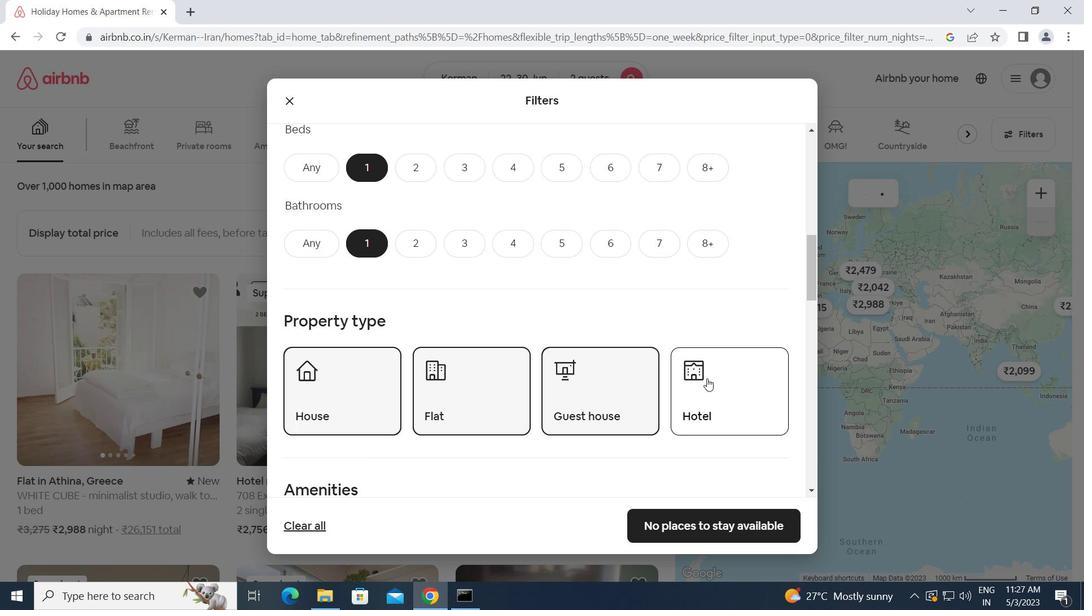 
Action: Mouse pressed left at (710, 380)
Screenshot: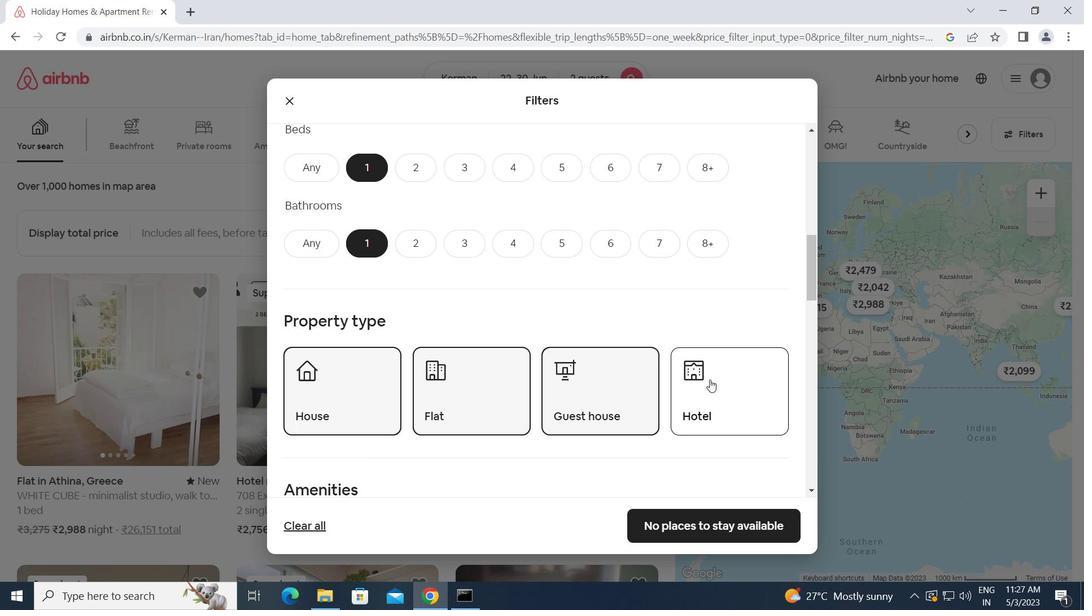 
Action: Mouse moved to (700, 384)
Screenshot: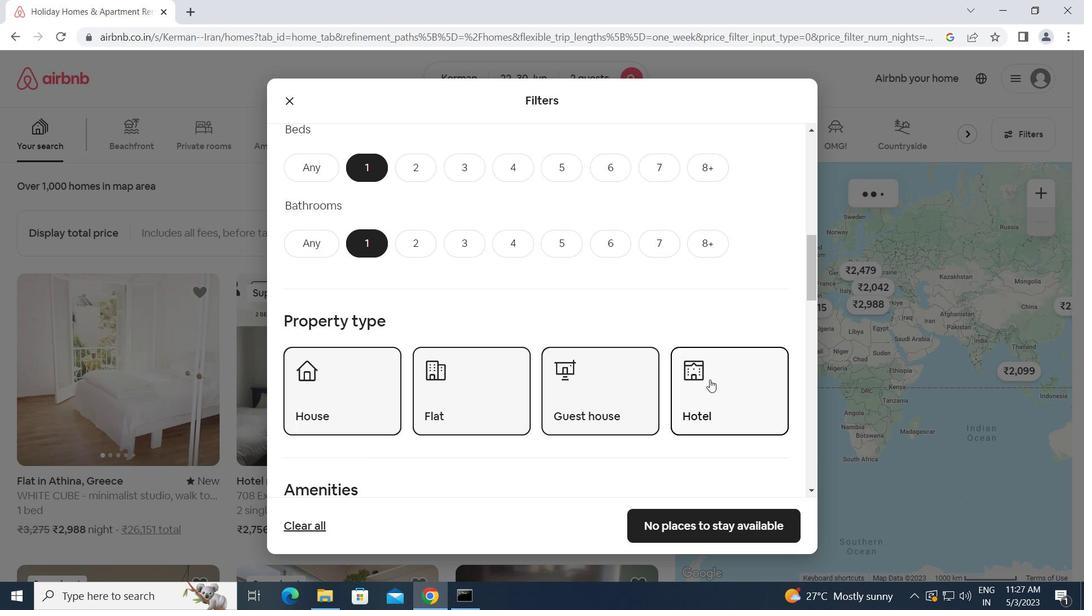 
Action: Mouse scrolled (700, 384) with delta (0, 0)
Screenshot: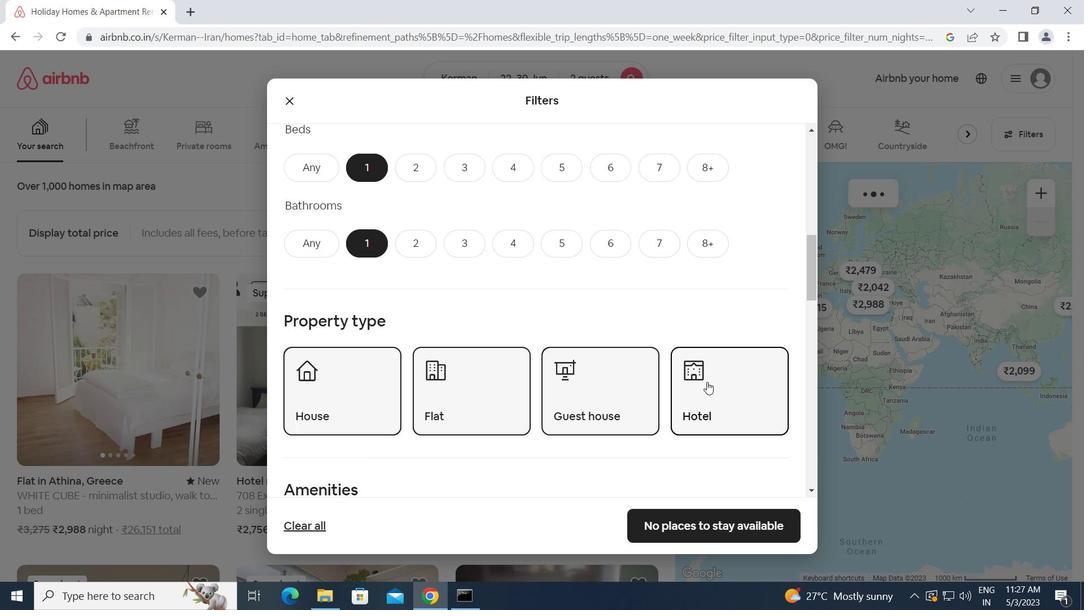 
Action: Mouse scrolled (700, 384) with delta (0, 0)
Screenshot: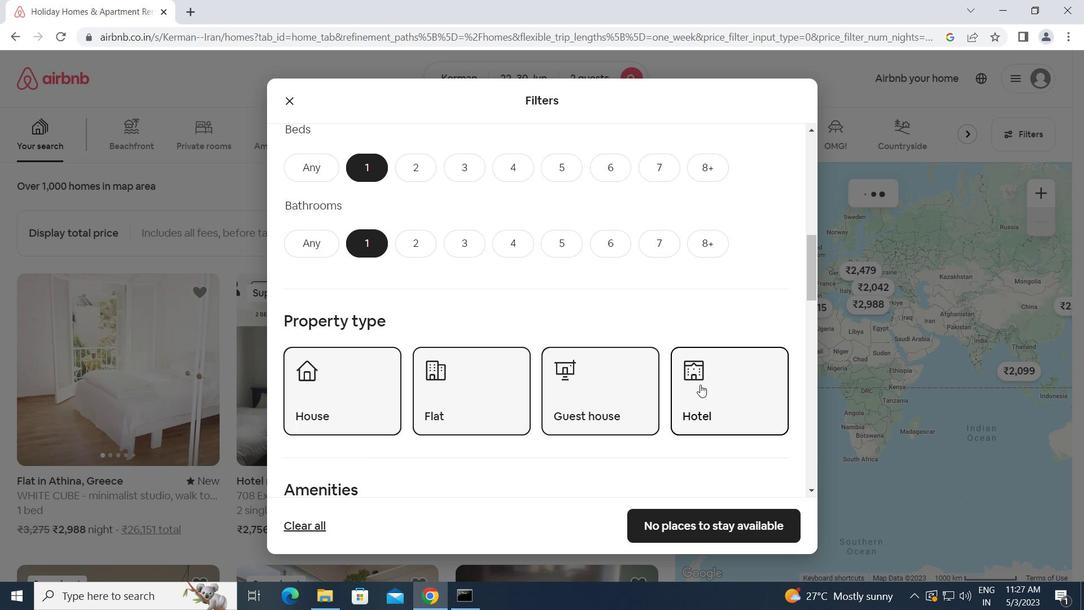 
Action: Mouse scrolled (700, 384) with delta (0, 0)
Screenshot: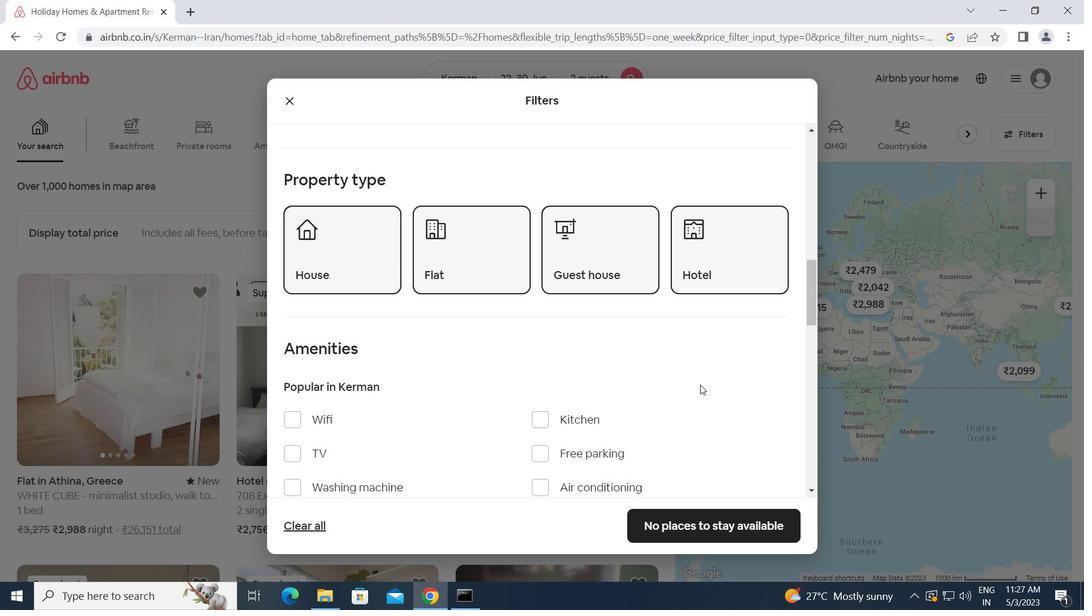 
Action: Mouse scrolled (700, 384) with delta (0, 0)
Screenshot: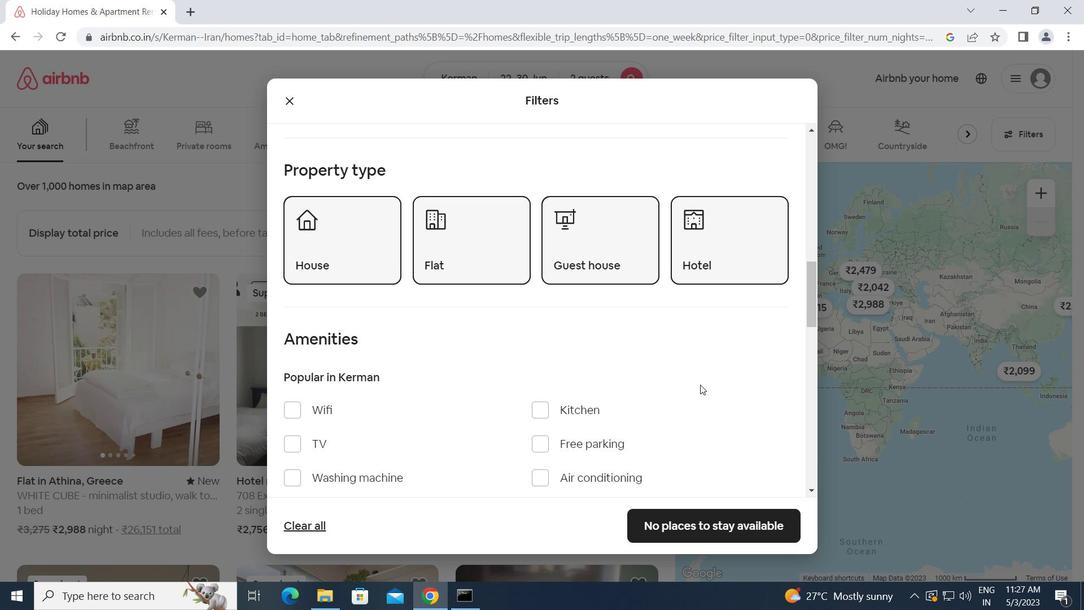 
Action: Mouse moved to (700, 384)
Screenshot: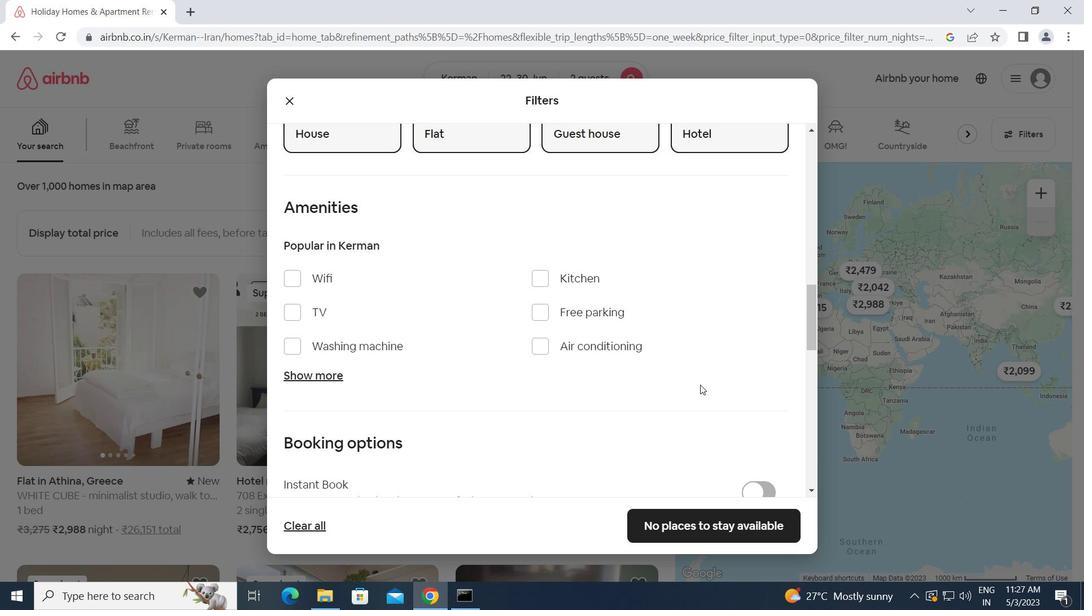 
Action: Mouse scrolled (700, 383) with delta (0, 0)
Screenshot: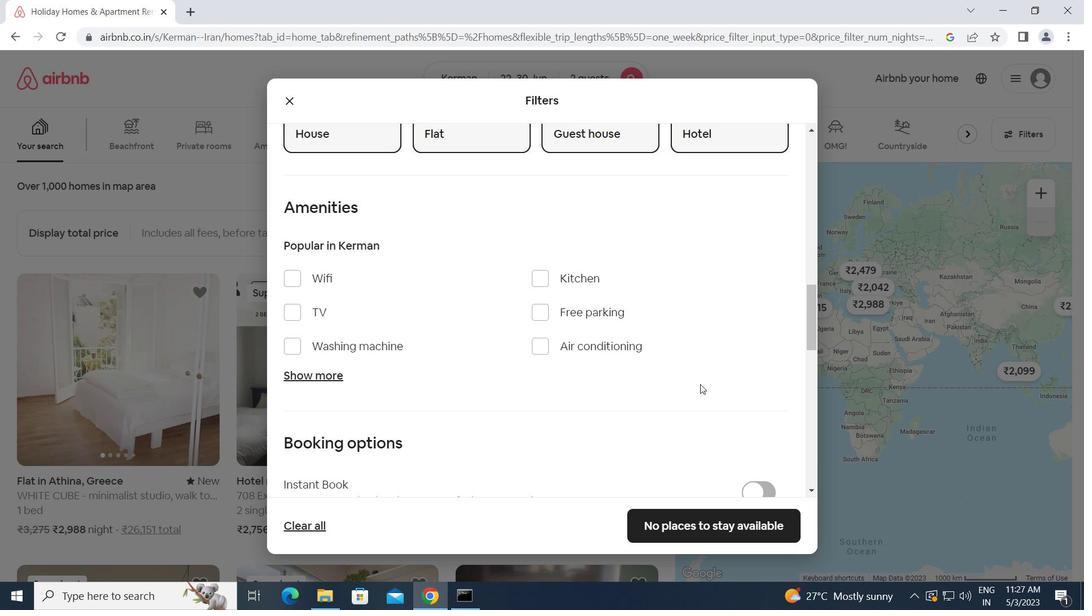 
Action: Mouse scrolled (700, 383) with delta (0, 0)
Screenshot: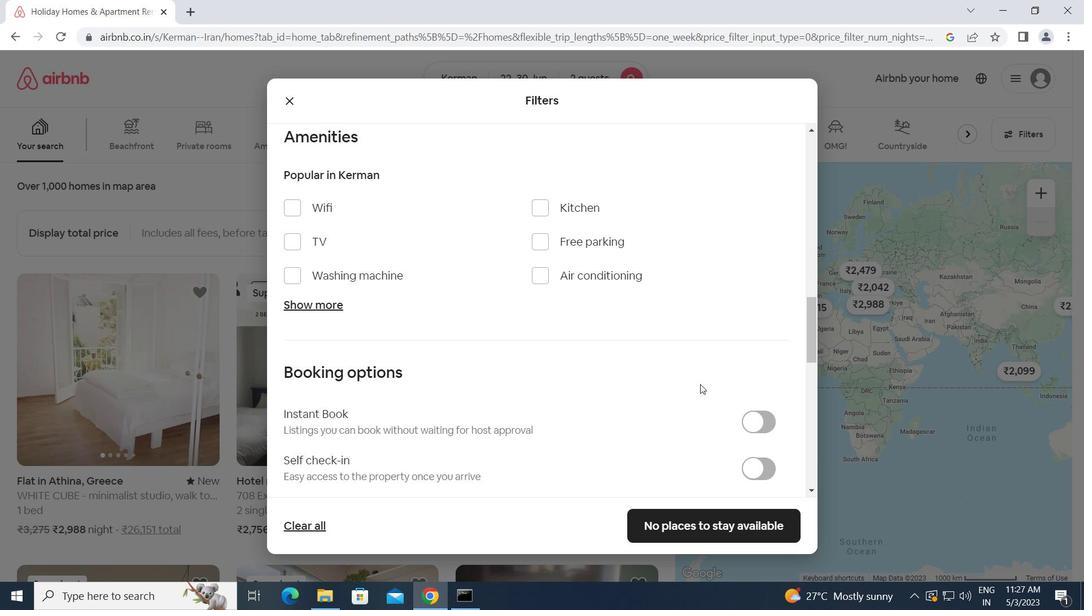 
Action: Mouse moved to (750, 389)
Screenshot: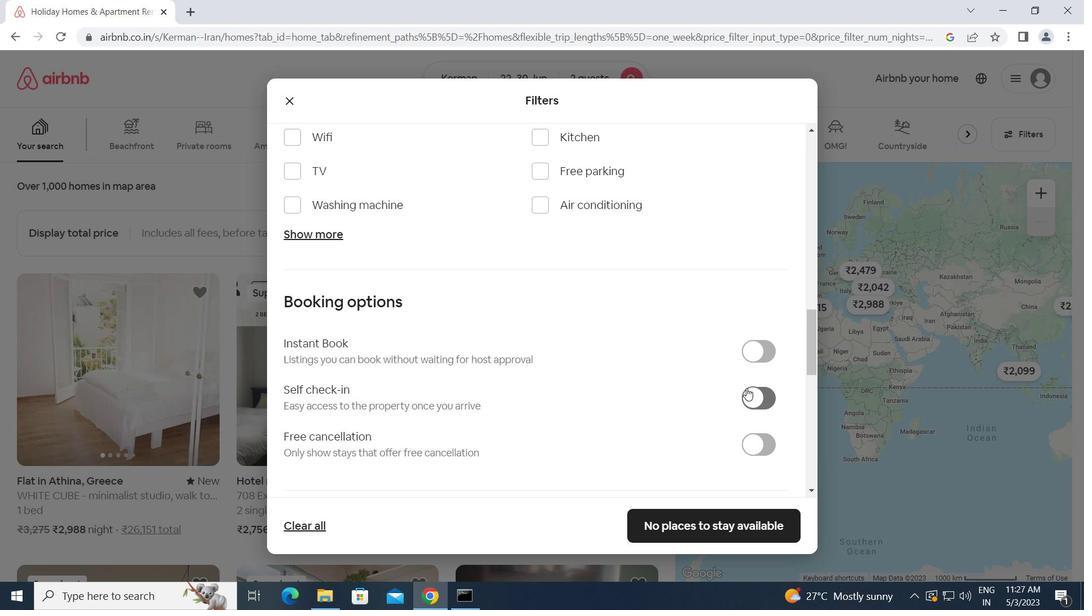 
Action: Mouse pressed left at (750, 389)
Screenshot: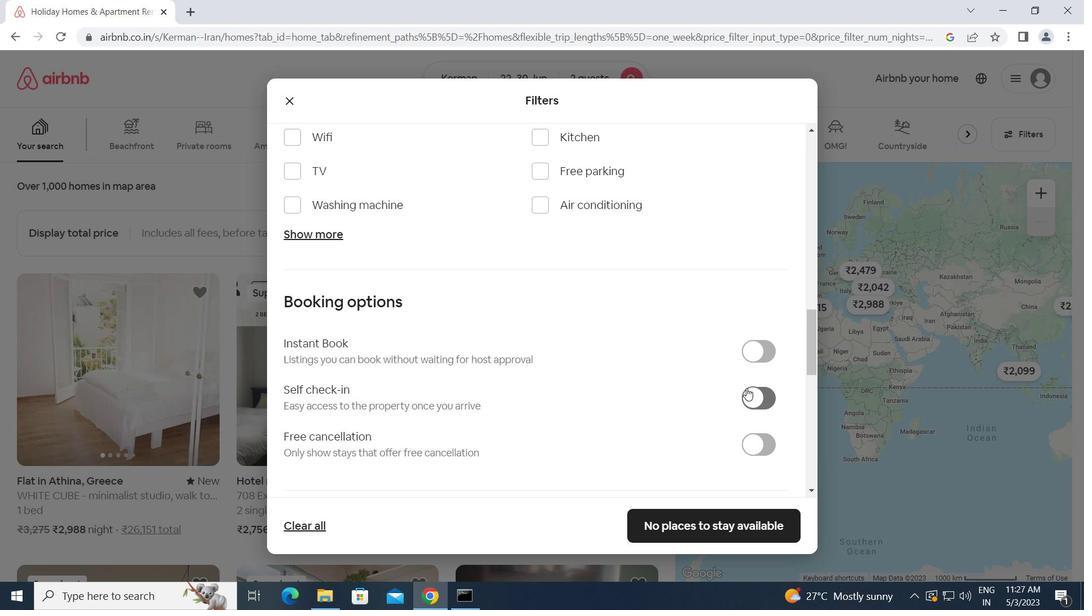 
Action: Mouse moved to (598, 406)
Screenshot: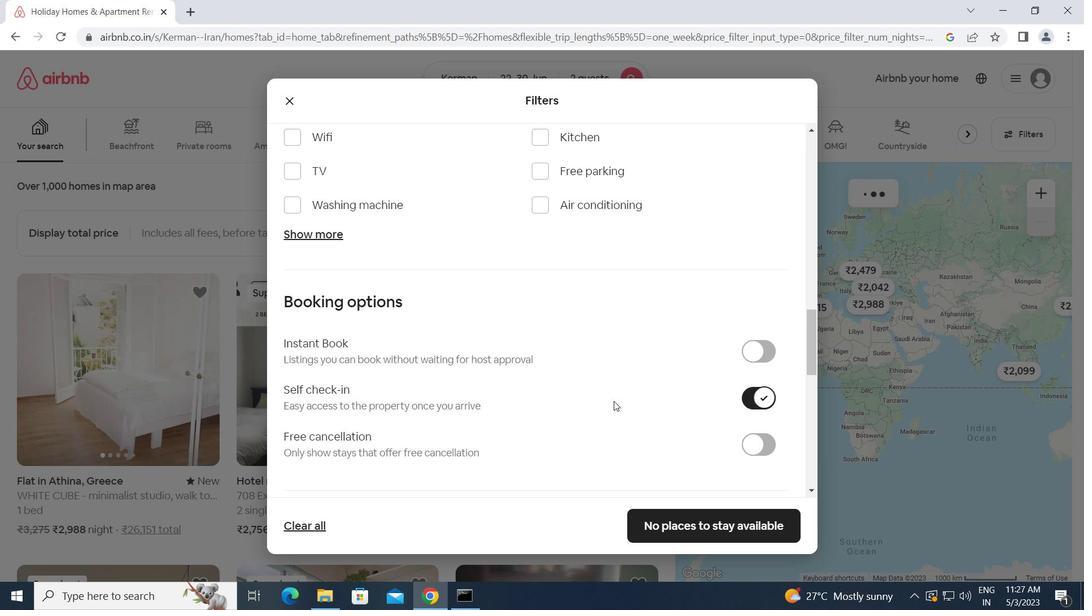 
Action: Mouse scrolled (598, 406) with delta (0, 0)
Screenshot: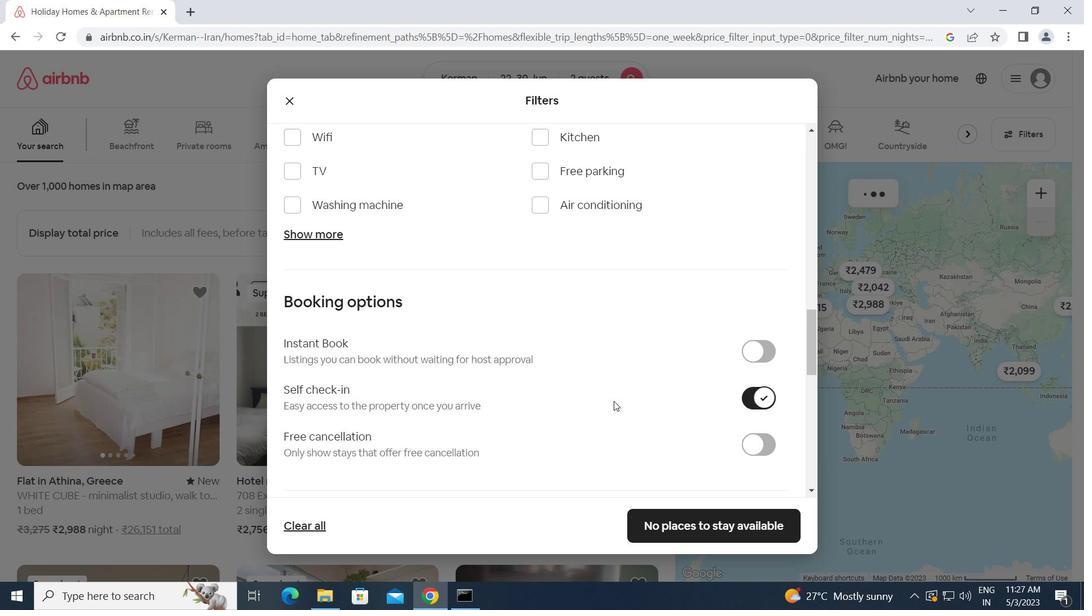 
Action: Mouse moved to (597, 407)
Screenshot: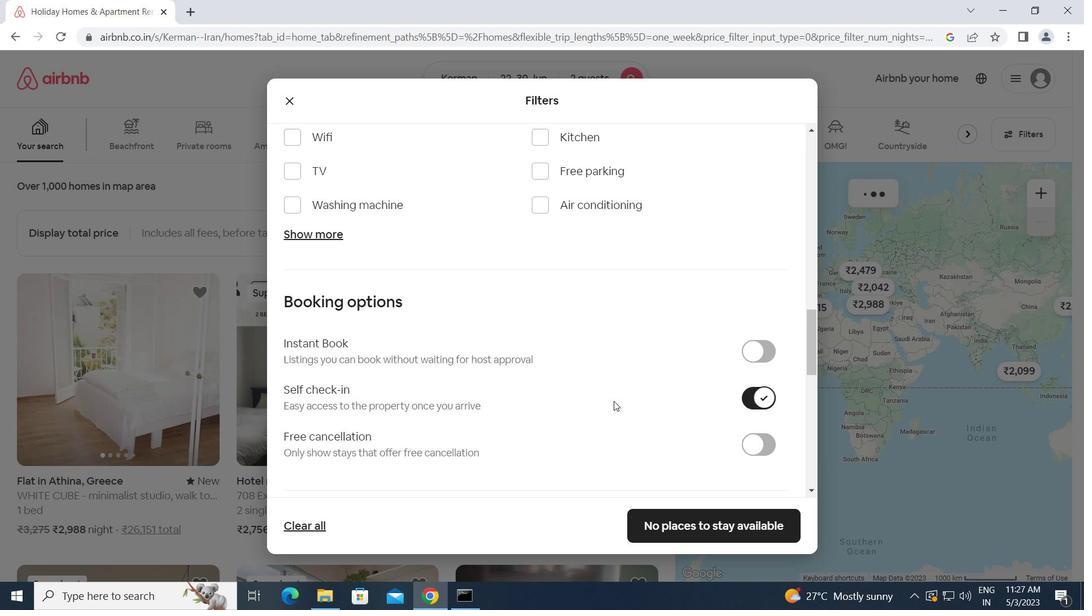 
Action: Mouse scrolled (597, 406) with delta (0, 0)
Screenshot: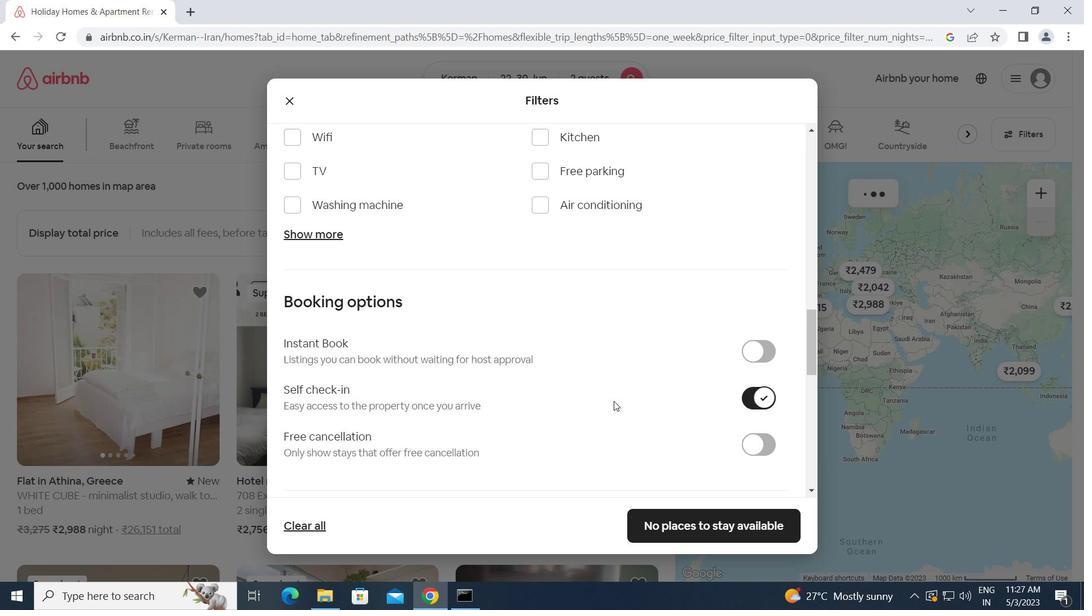 
Action: Mouse moved to (596, 407)
Screenshot: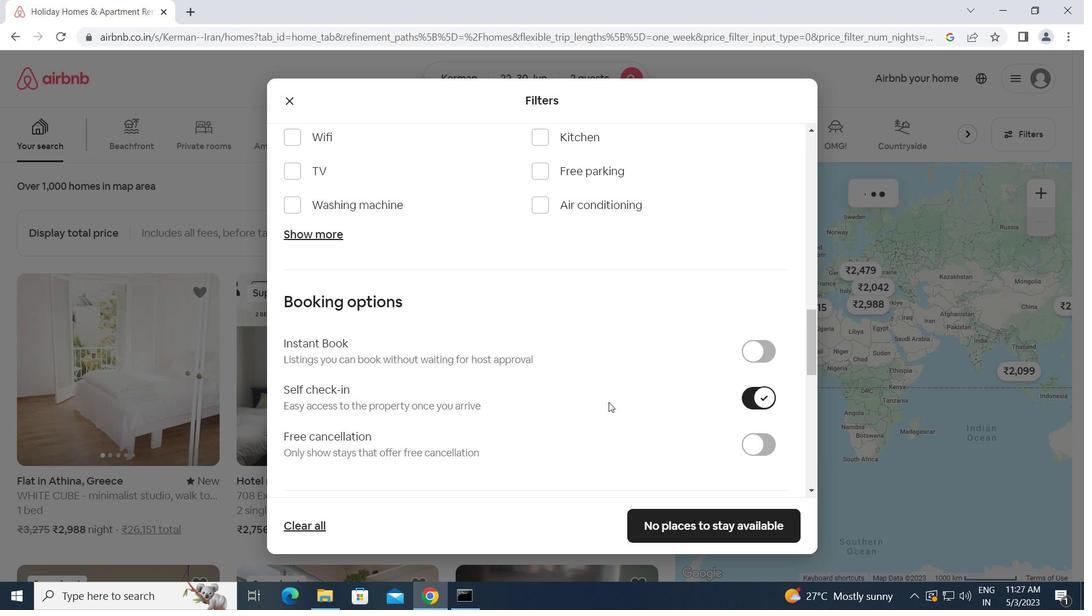 
Action: Mouse scrolled (596, 406) with delta (0, 0)
Screenshot: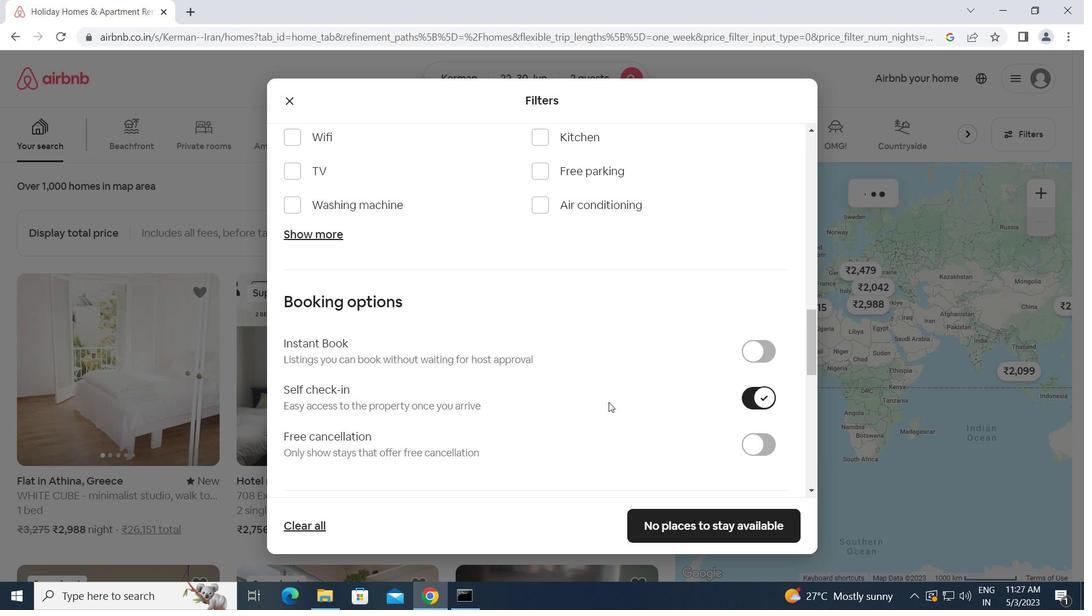 
Action: Mouse moved to (593, 409)
Screenshot: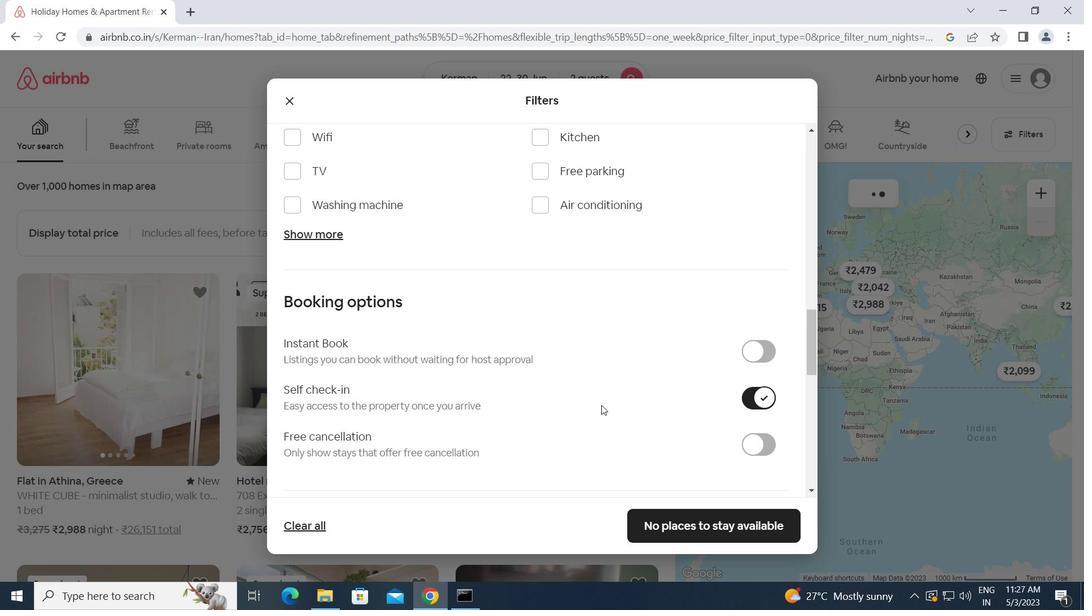 
Action: Mouse scrolled (593, 408) with delta (0, 0)
Screenshot: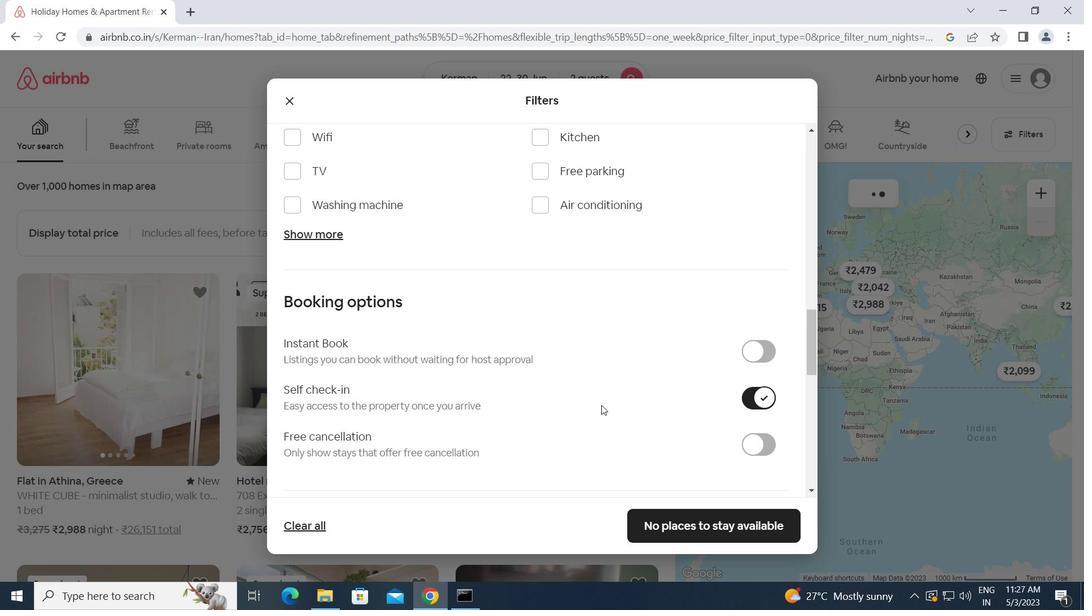 
Action: Mouse moved to (585, 409)
Screenshot: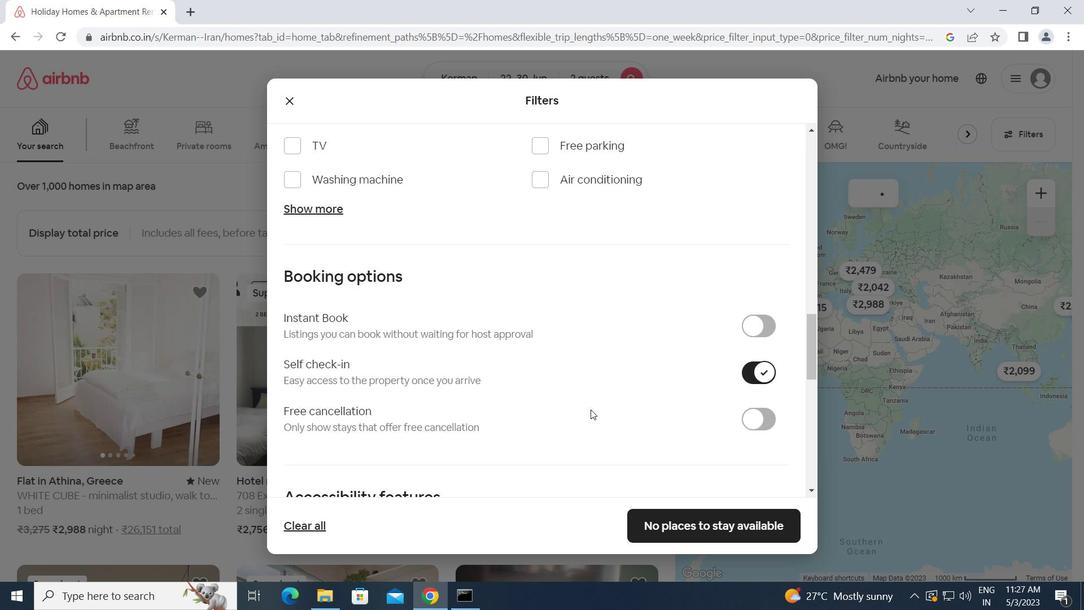 
Action: Mouse scrolled (585, 409) with delta (0, 0)
Screenshot: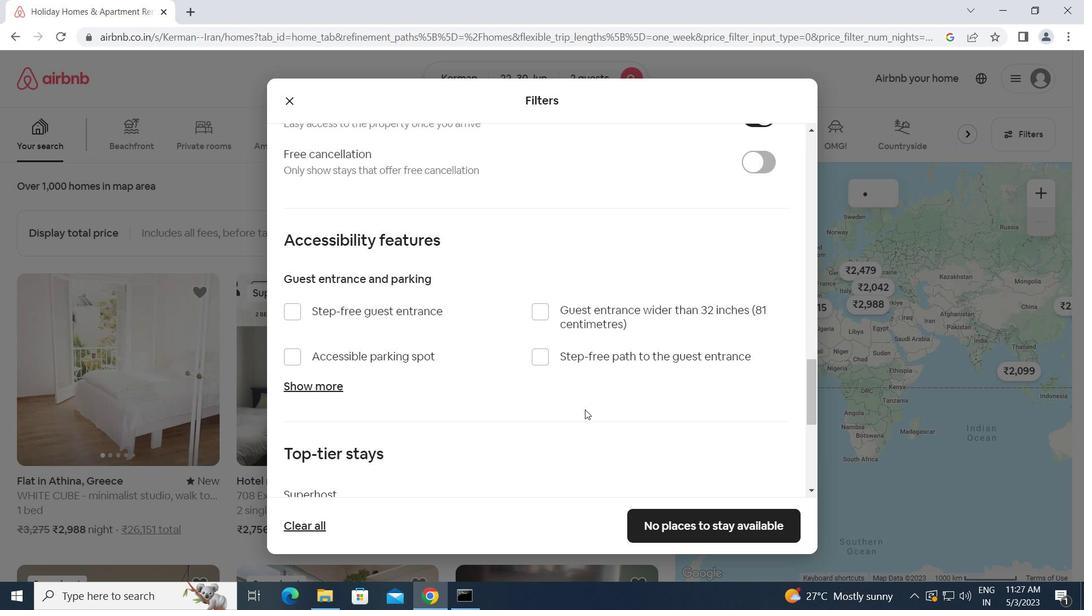 
Action: Mouse scrolled (585, 409) with delta (0, 0)
Screenshot: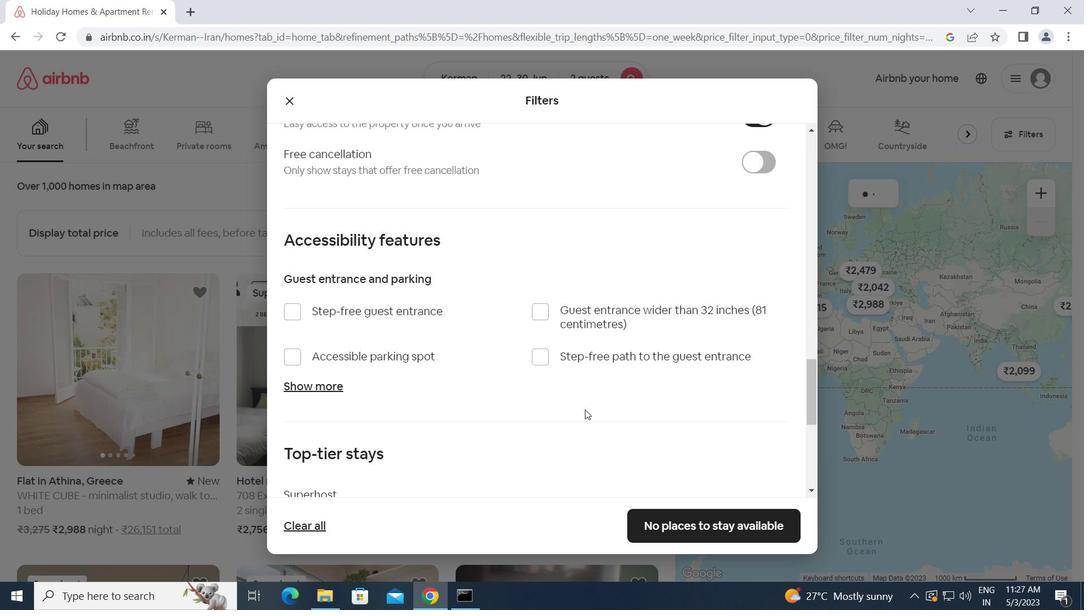 
Action: Mouse scrolled (585, 409) with delta (0, 0)
Screenshot: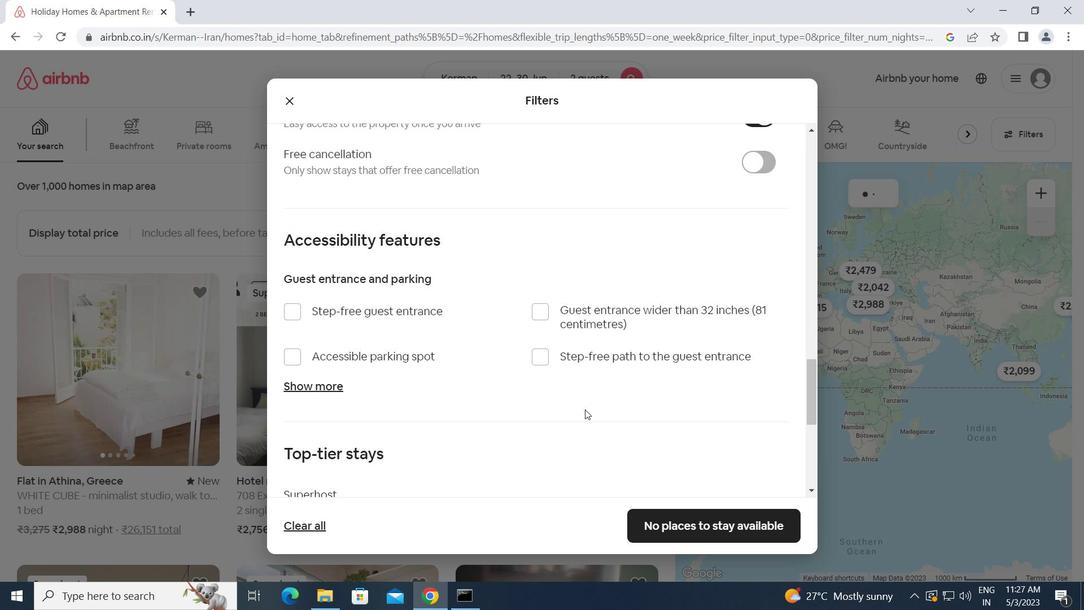 
Action: Mouse scrolled (585, 409) with delta (0, 0)
Screenshot: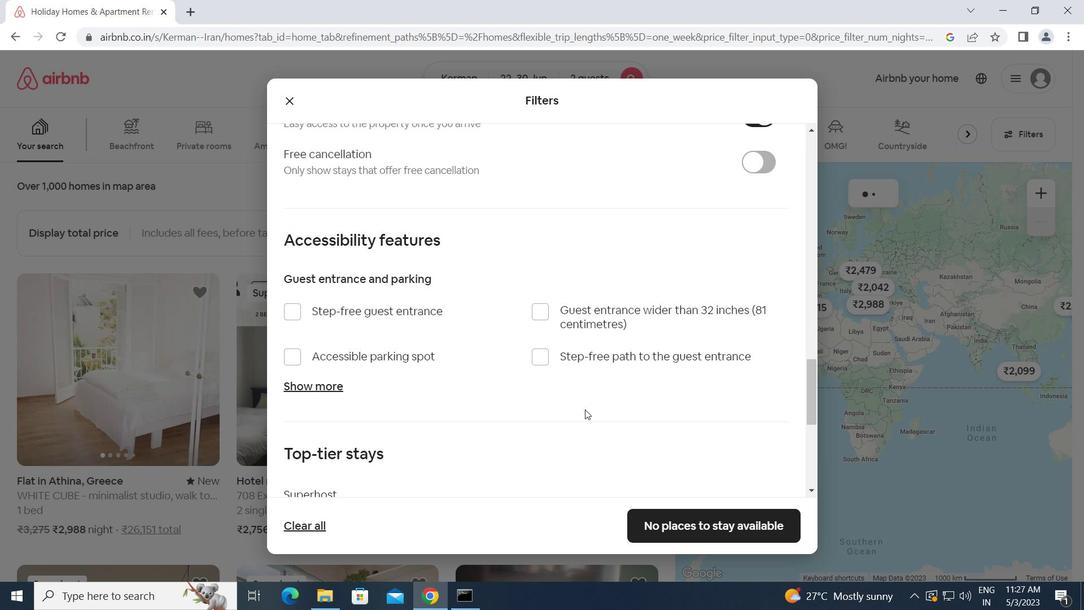 
Action: Mouse moved to (584, 409)
Screenshot: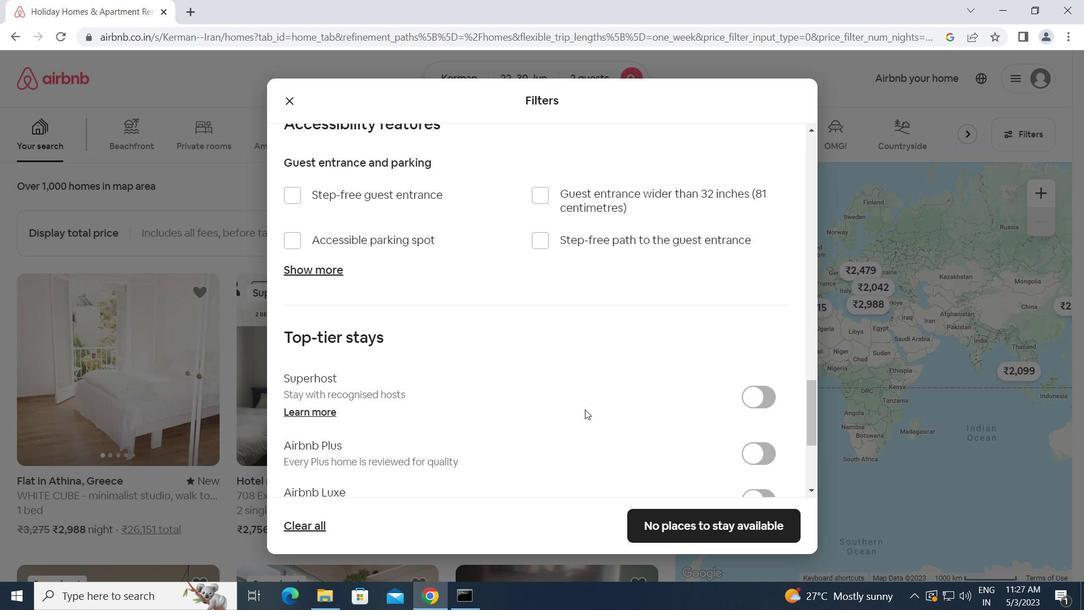 
Action: Mouse scrolled (584, 409) with delta (0, 0)
Screenshot: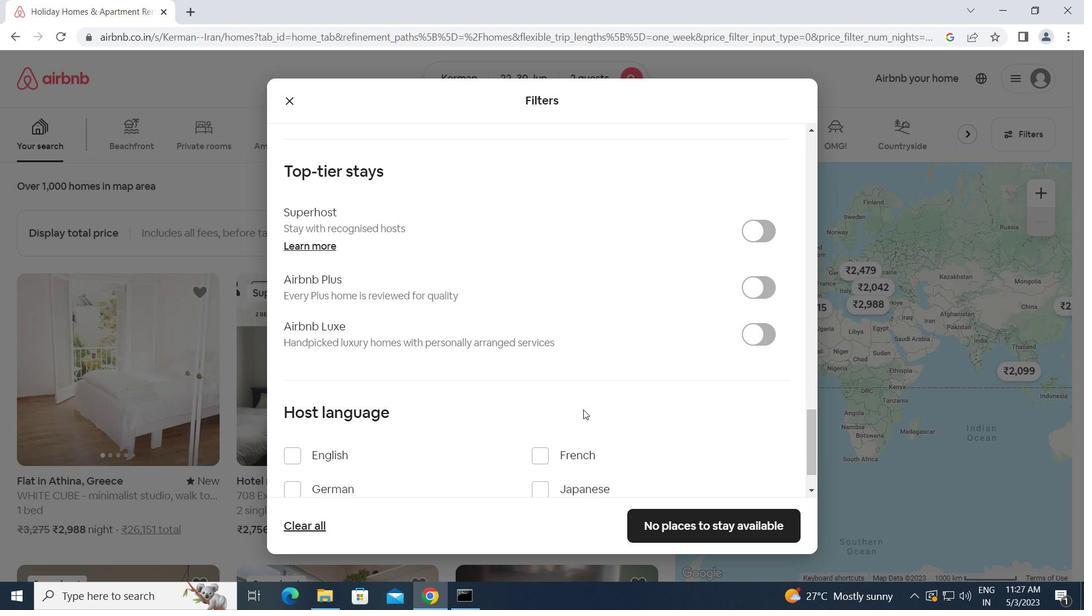 
Action: Mouse scrolled (584, 409) with delta (0, 0)
Screenshot: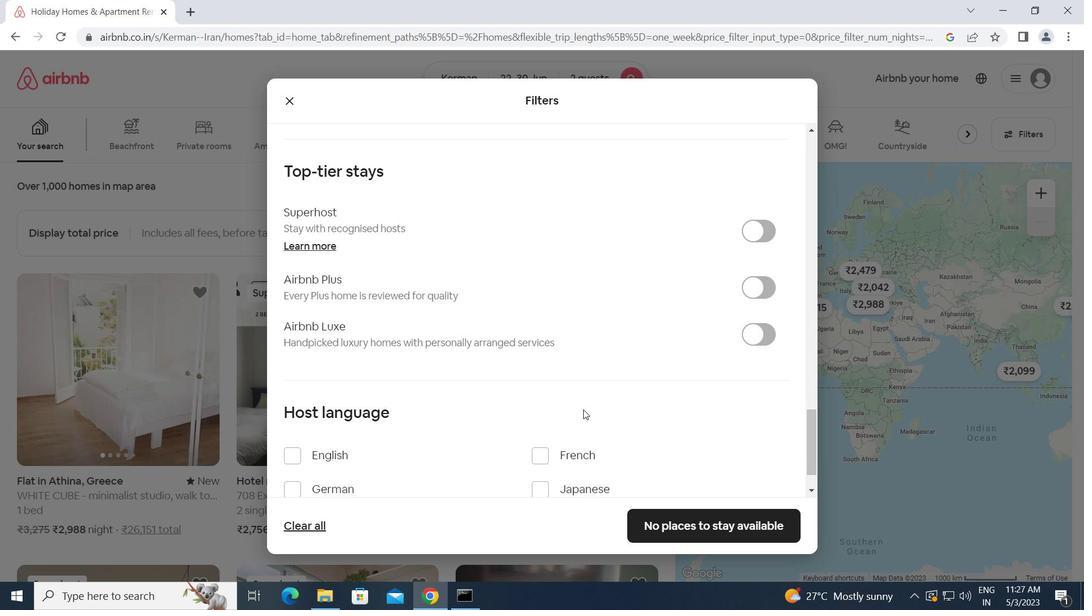 
Action: Mouse scrolled (584, 409) with delta (0, 0)
Screenshot: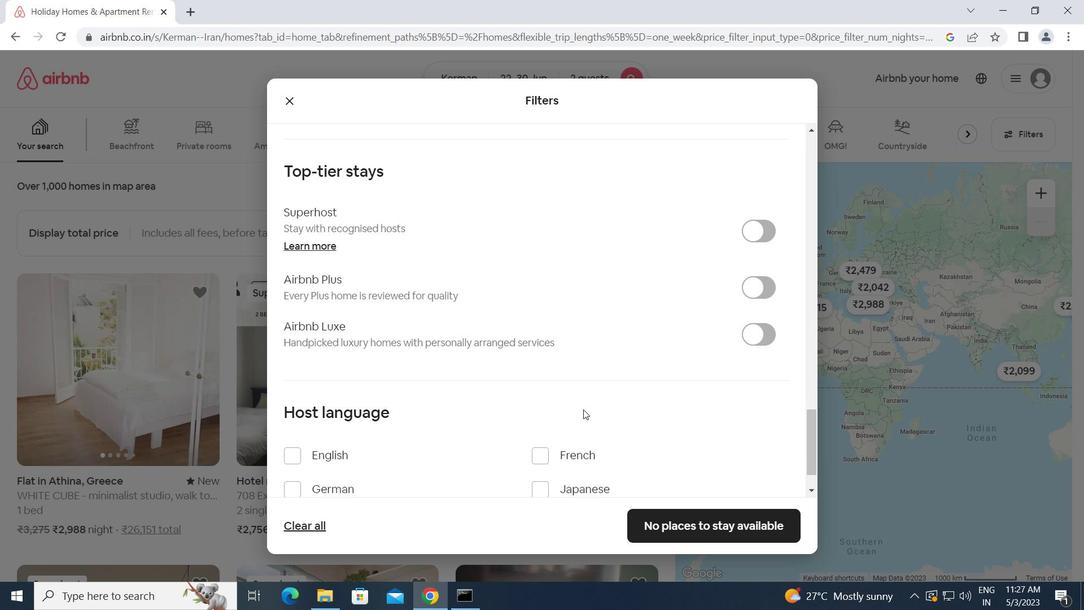 
Action: Mouse scrolled (584, 409) with delta (0, 0)
Screenshot: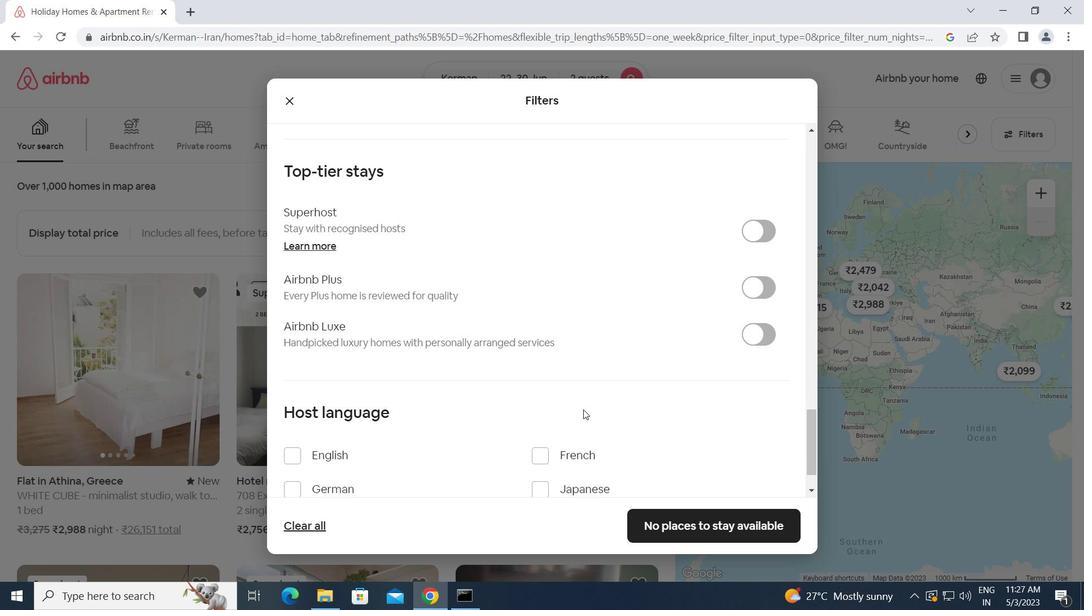 
Action: Mouse moved to (285, 392)
Screenshot: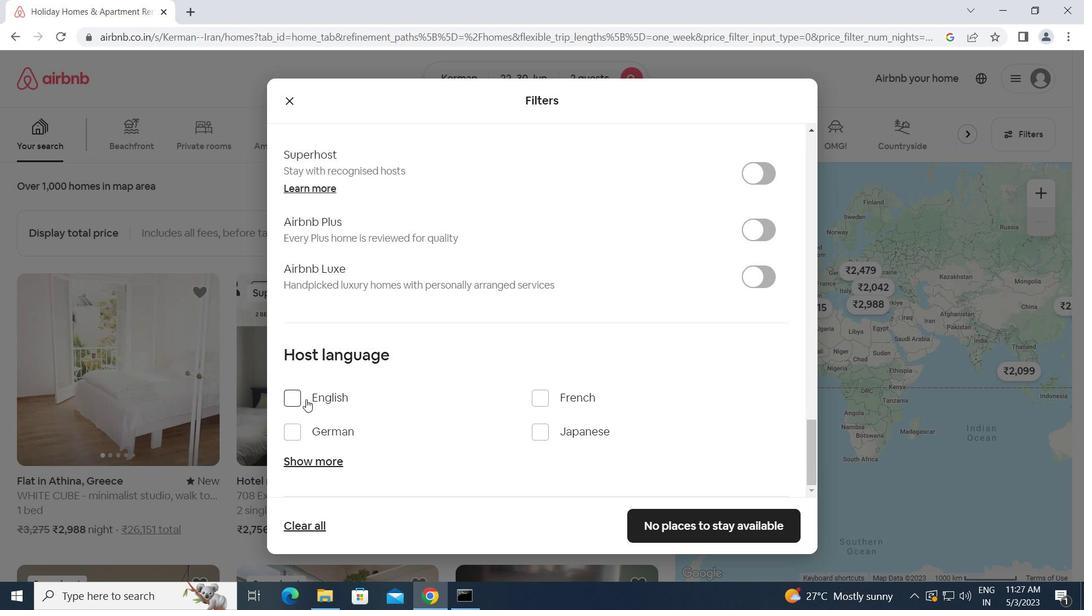 
Action: Mouse pressed left at (285, 392)
Screenshot: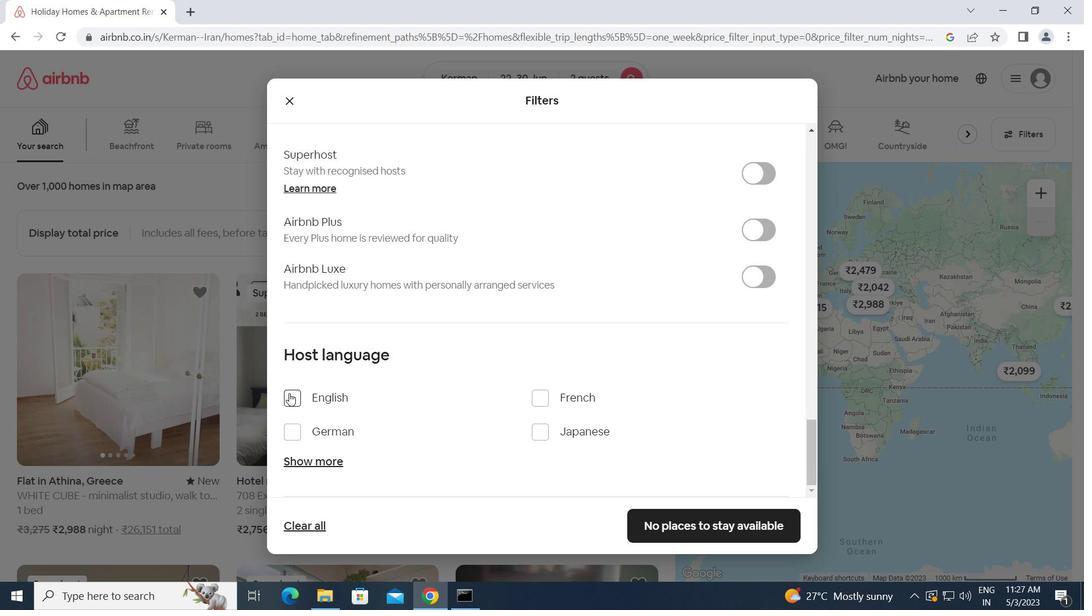 
Action: Mouse moved to (667, 521)
Screenshot: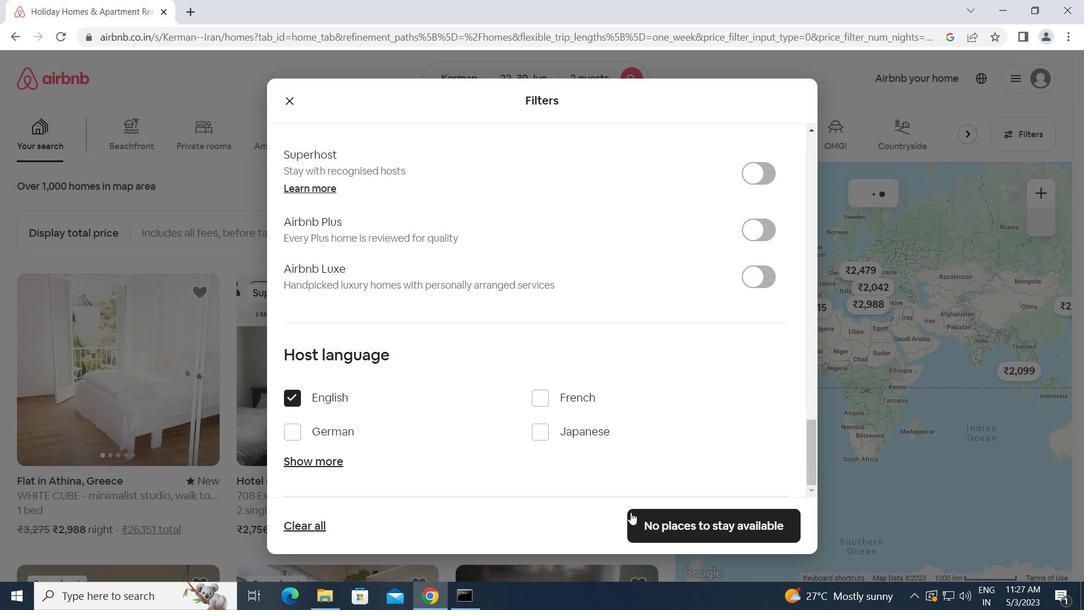 
Action: Mouse pressed left at (667, 521)
Screenshot: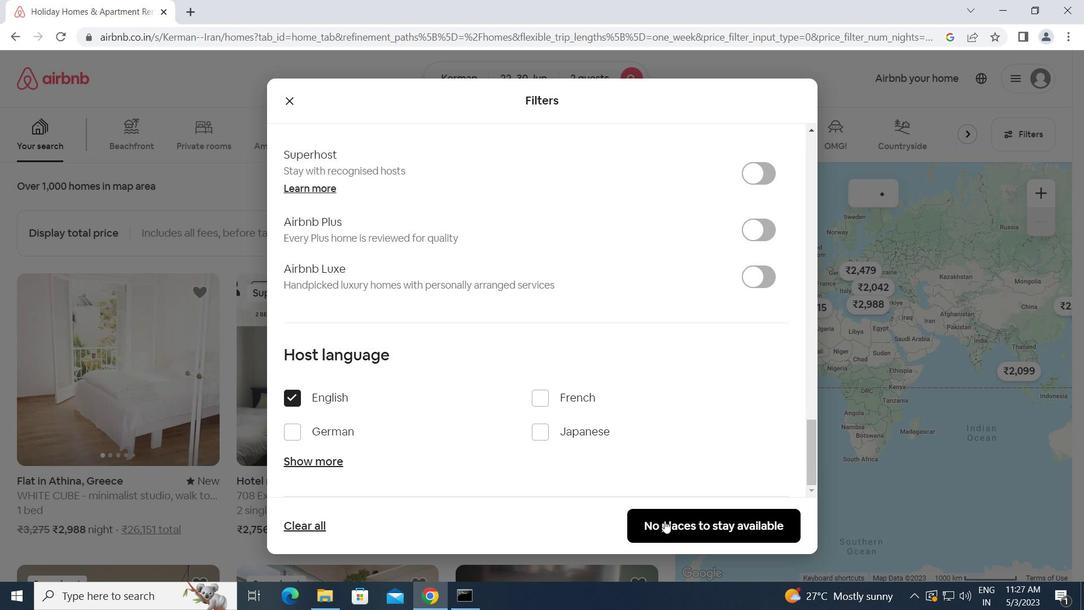 
Action: Mouse moved to (657, 517)
Screenshot: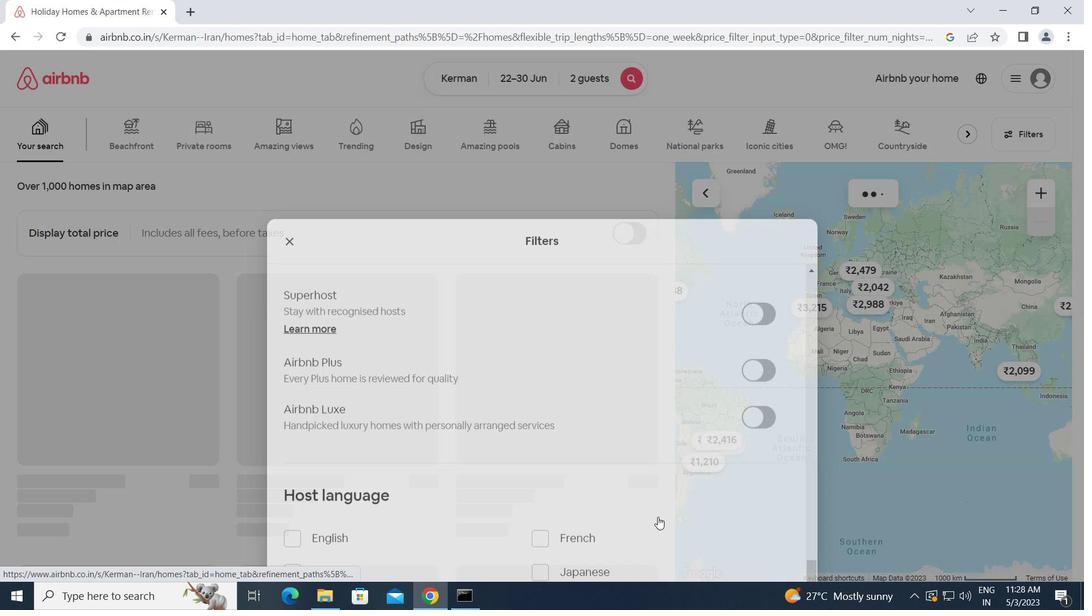 
